 Task: Open Card Partnership Review Meeting in Board Newsletter Writing Tips to Workspace Business Strategy and Planning and add a team member Softage.1@softage.net, a label Blue, a checklist Team Building, an attachment from your computer, a color Blue and finally, add a card description 'Plan and execute company team-building conference with team-building challenges on leadership' and a comment 'We should approach this task with a sense of ownership and personal responsibility for its success.'. Add a start date 'Jan 01, 1900' with a due date 'Jan 08, 1900'
Action: Mouse moved to (73, 262)
Screenshot: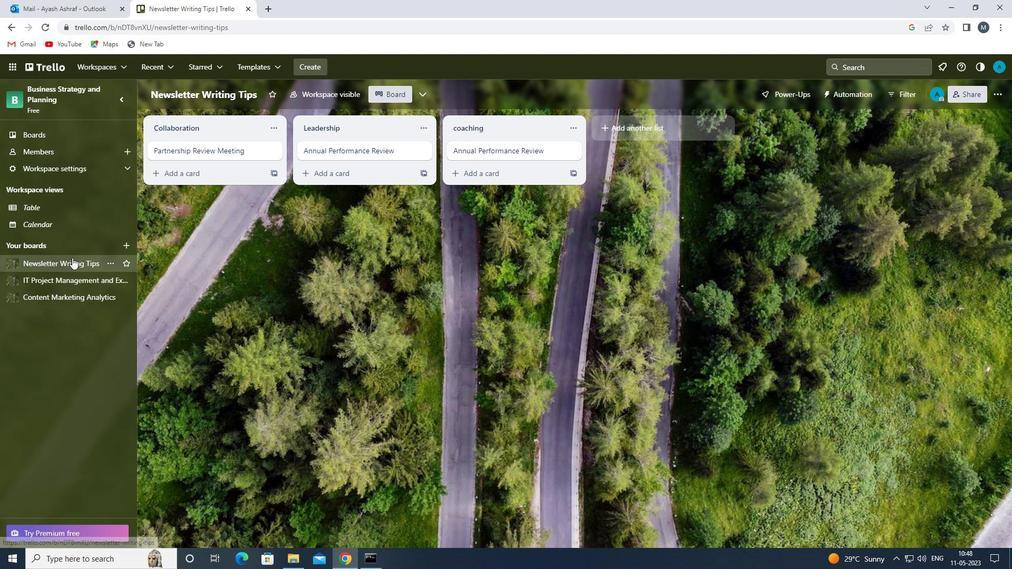 
Action: Mouse pressed left at (73, 262)
Screenshot: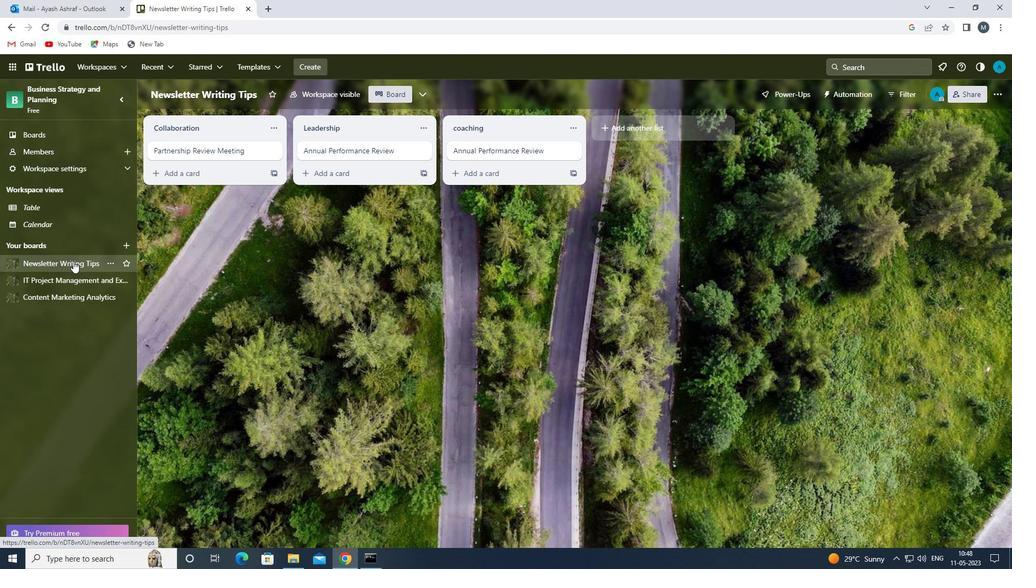 
Action: Mouse moved to (195, 150)
Screenshot: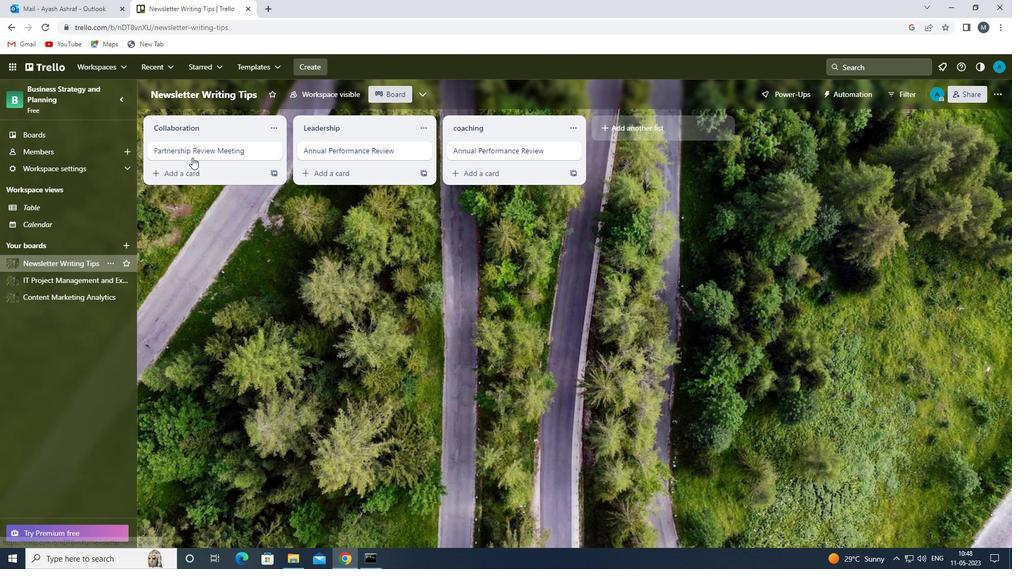 
Action: Mouse pressed left at (195, 150)
Screenshot: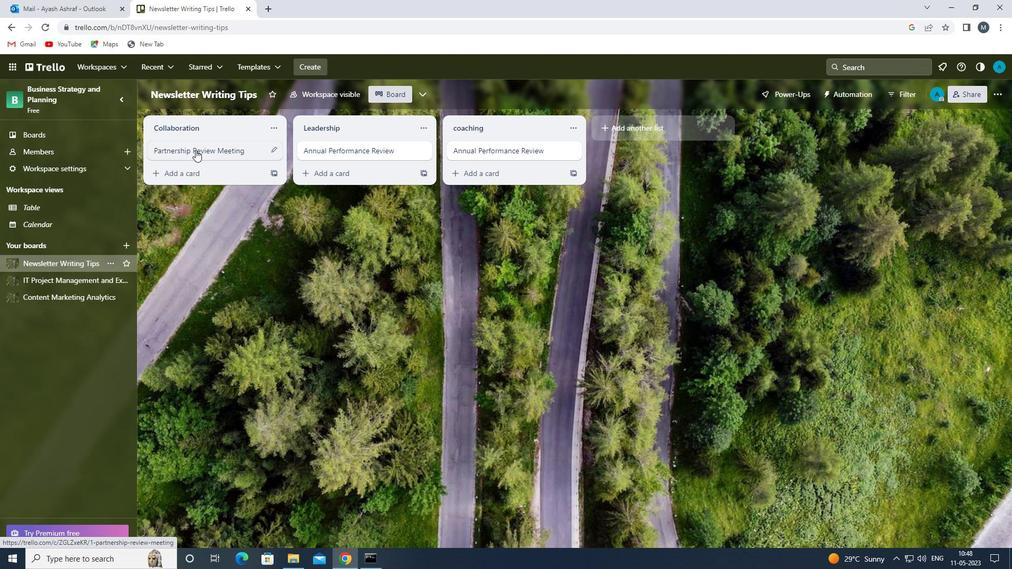 
Action: Mouse moved to (627, 150)
Screenshot: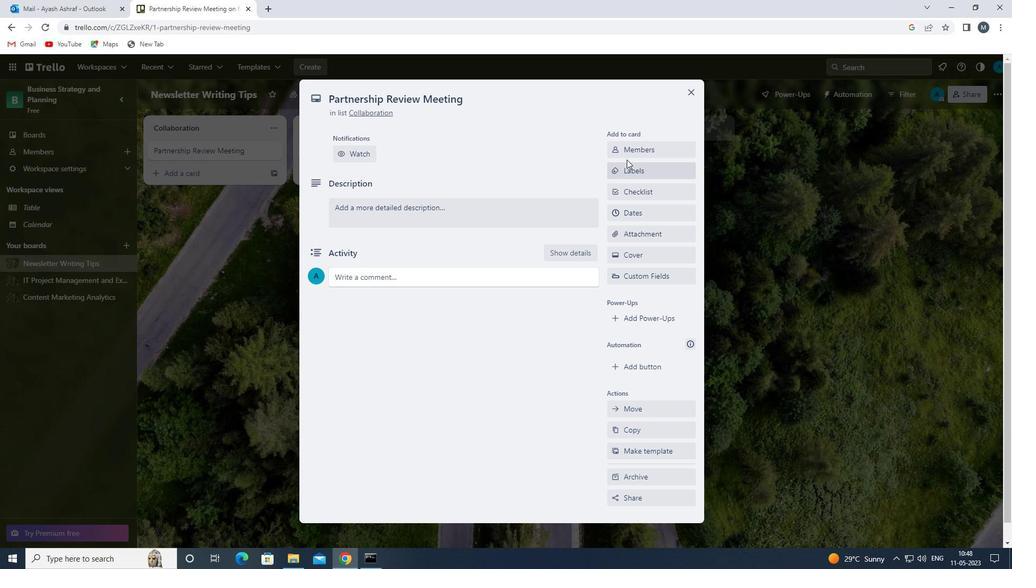 
Action: Mouse pressed left at (627, 150)
Screenshot: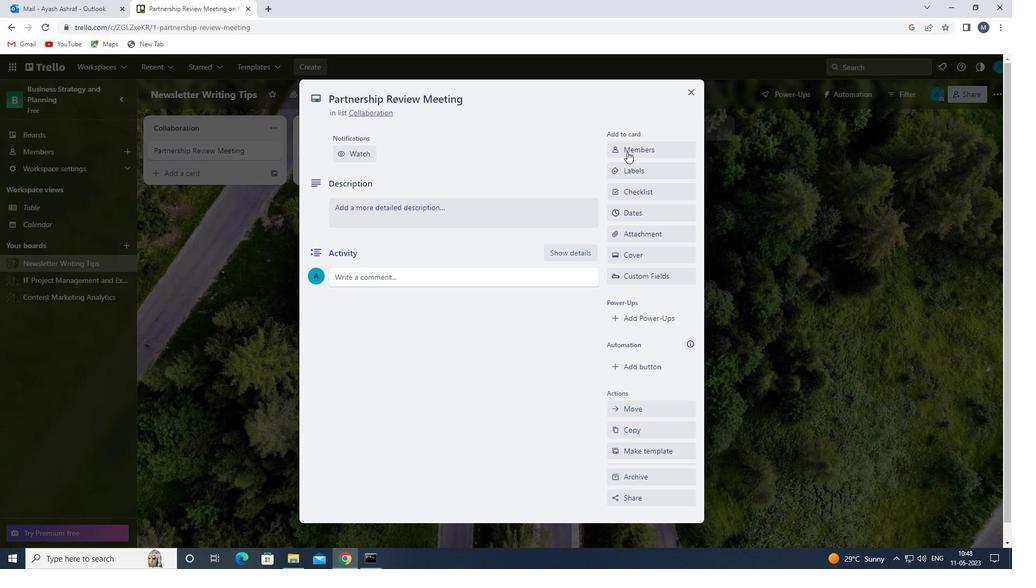 
Action: Mouse moved to (665, 196)
Screenshot: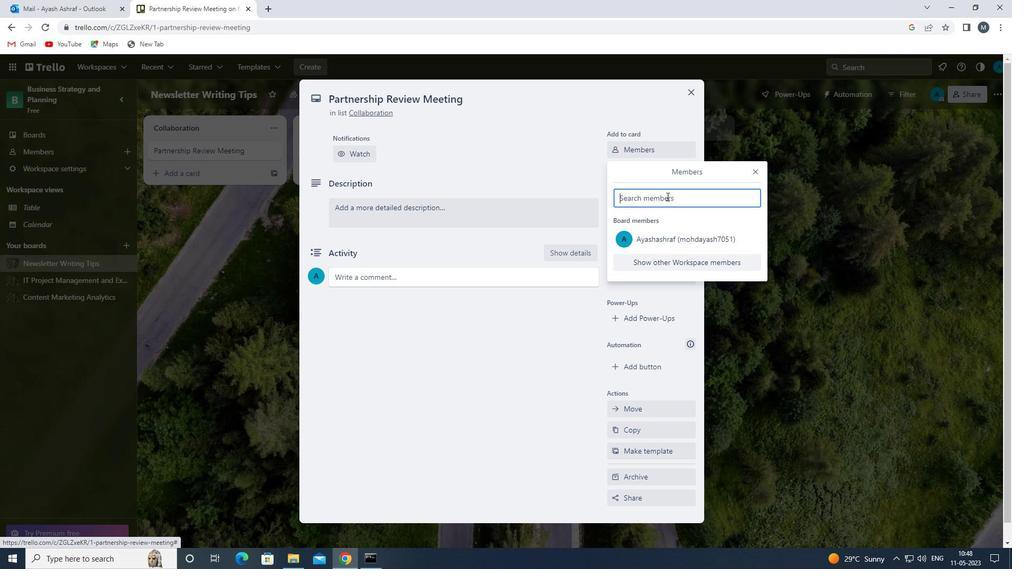 
Action: Mouse pressed left at (665, 196)
Screenshot: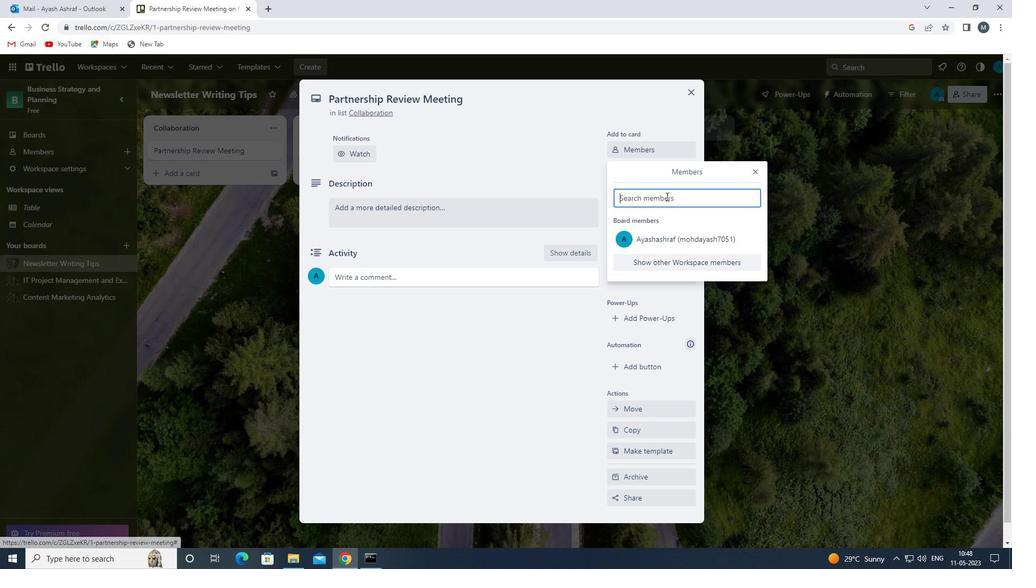 
Action: Key pressed <Key.shift>SOFTAGE.
Screenshot: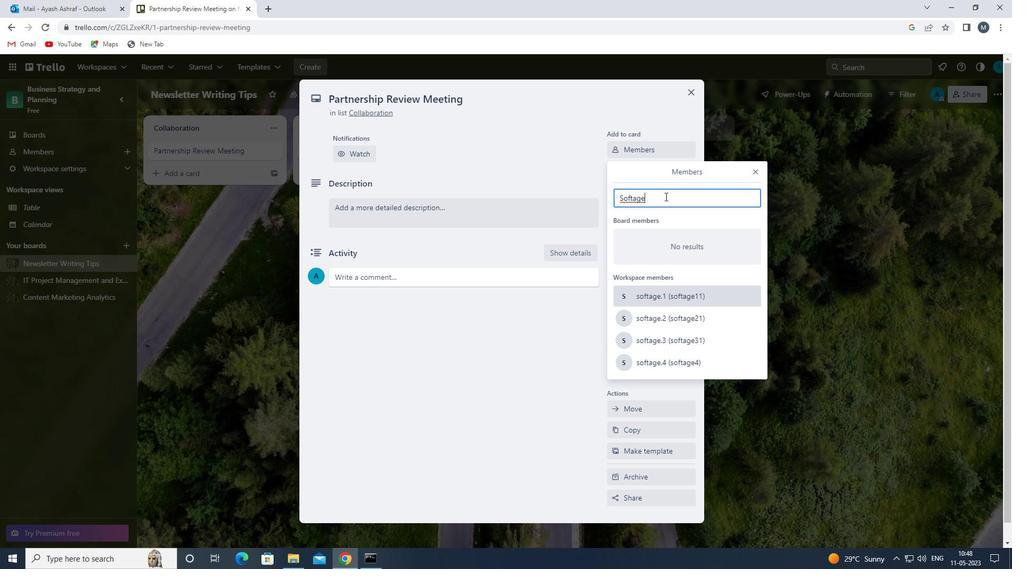 
Action: Mouse moved to (696, 300)
Screenshot: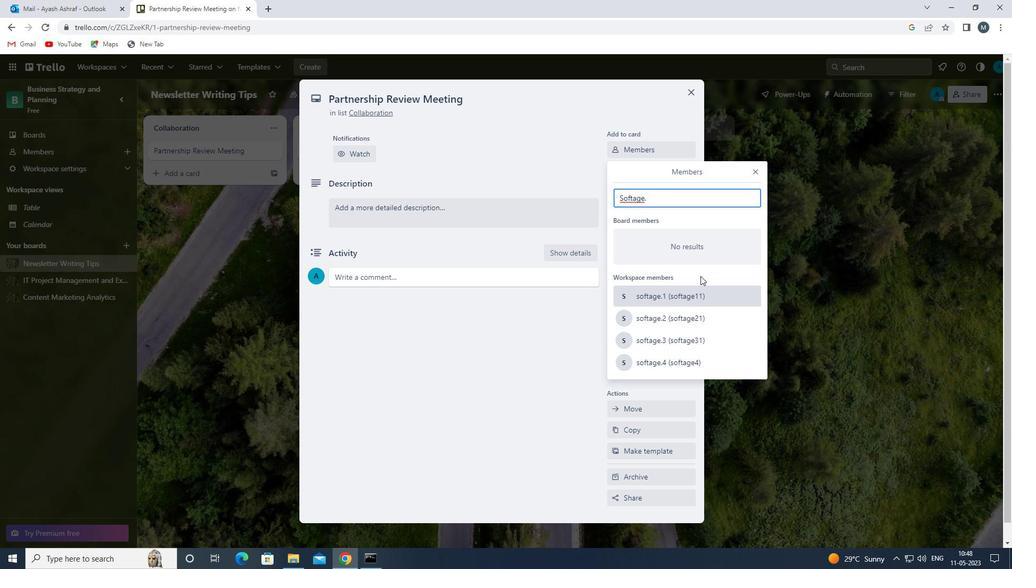 
Action: Mouse pressed left at (696, 300)
Screenshot: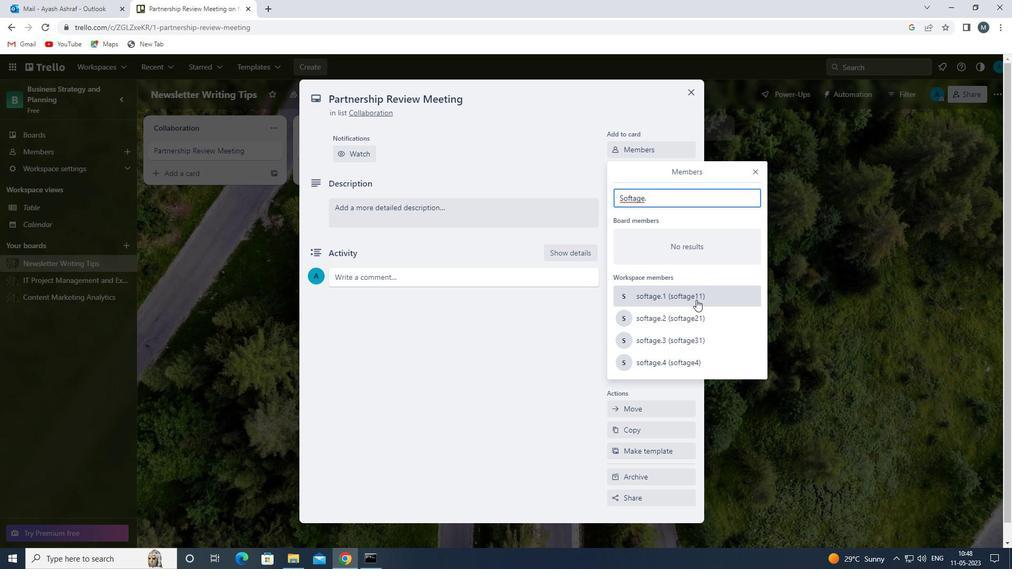 
Action: Mouse moved to (761, 173)
Screenshot: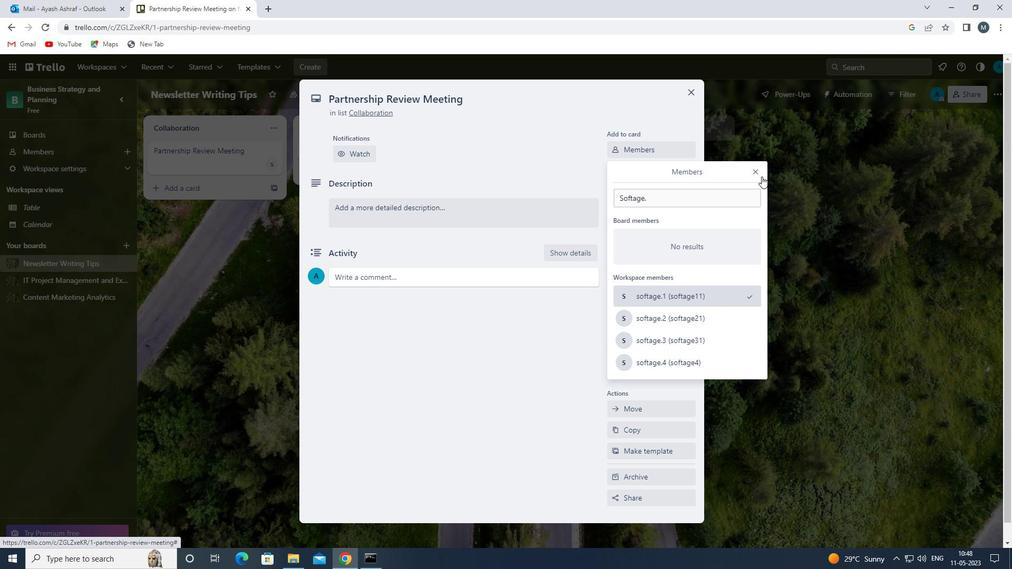 
Action: Mouse pressed left at (761, 173)
Screenshot: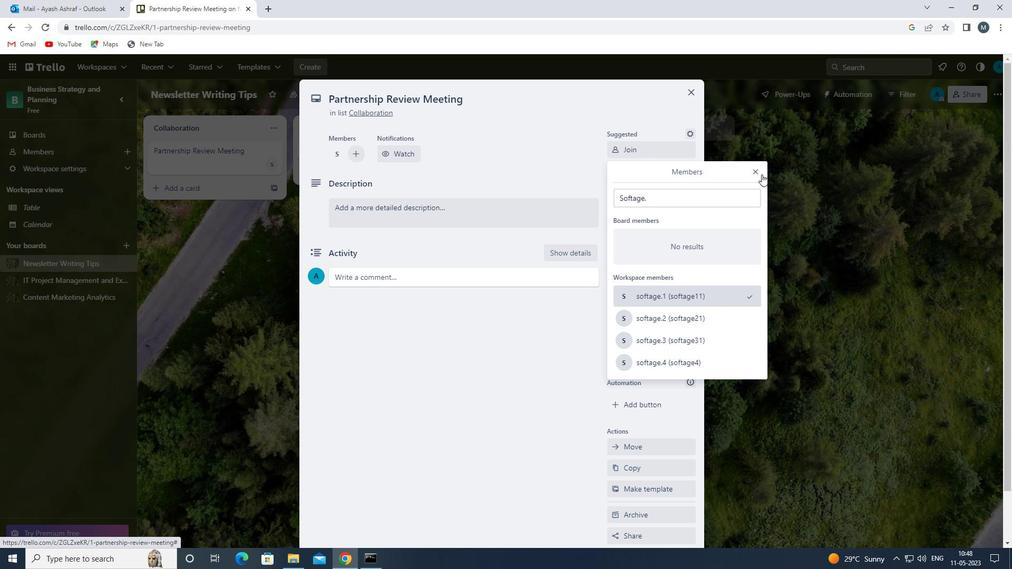 
Action: Mouse moved to (633, 211)
Screenshot: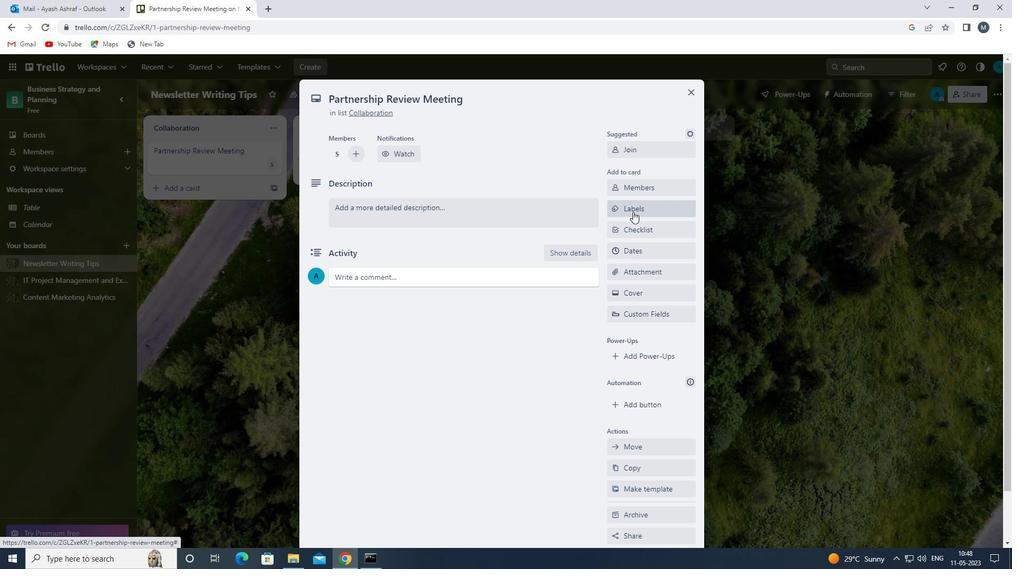 
Action: Mouse pressed left at (633, 211)
Screenshot: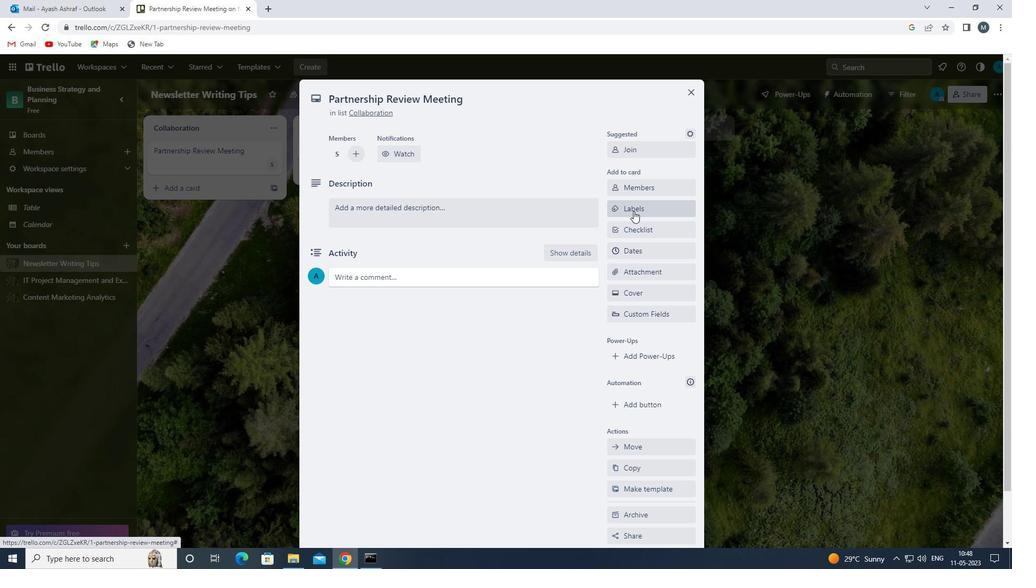
Action: Mouse moved to (620, 390)
Screenshot: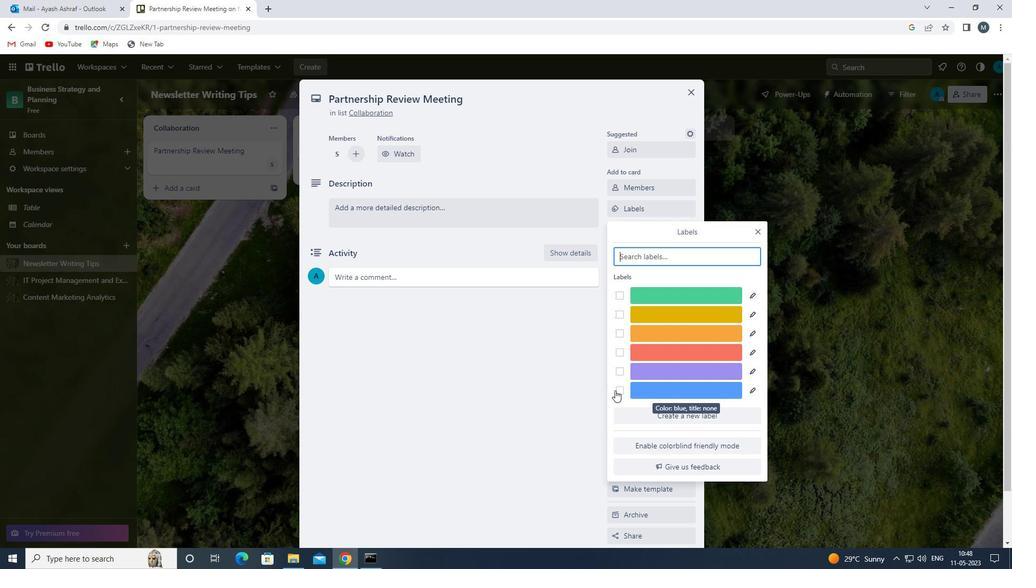 
Action: Mouse pressed left at (620, 390)
Screenshot: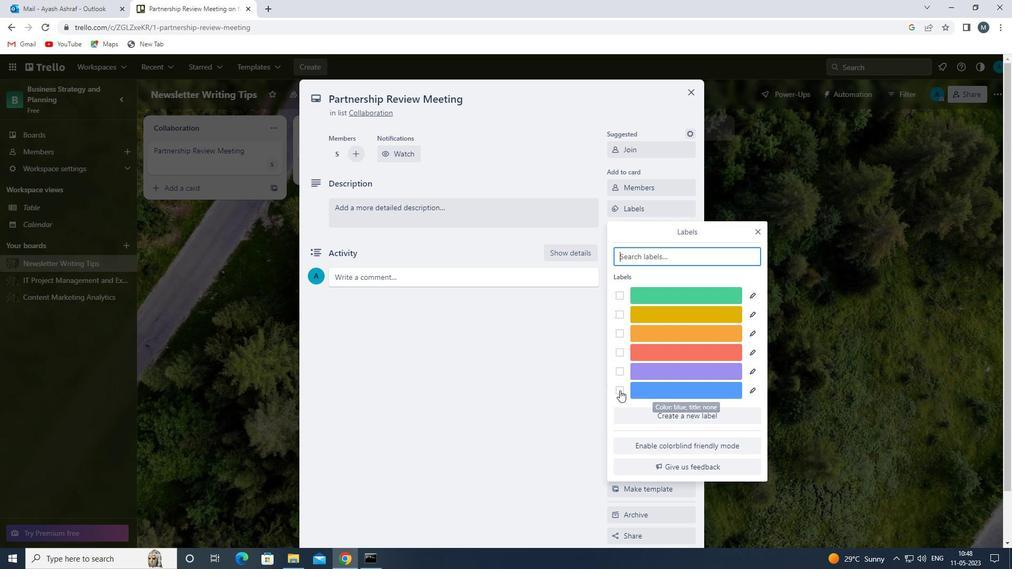 
Action: Mouse moved to (755, 233)
Screenshot: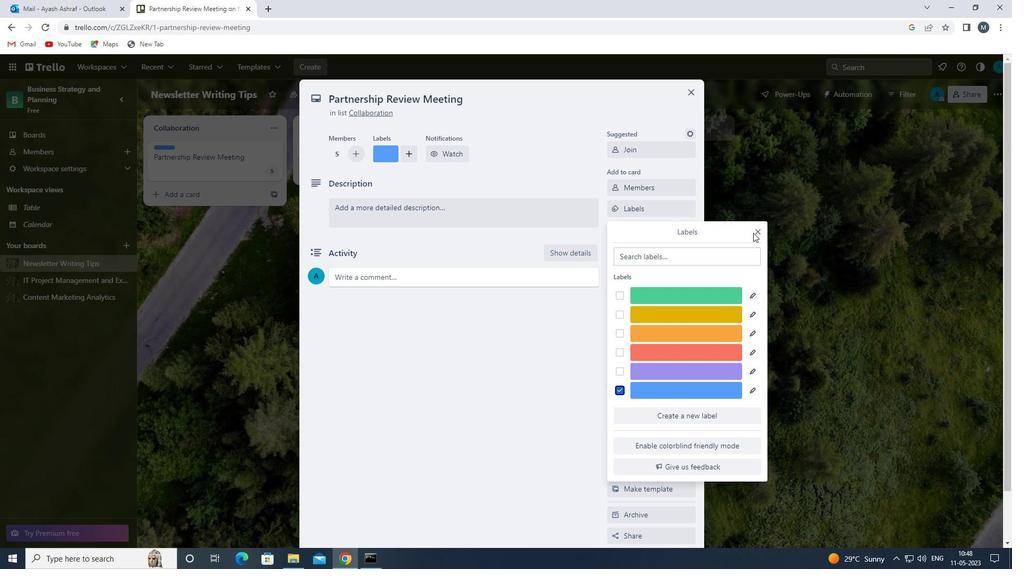 
Action: Mouse pressed left at (755, 233)
Screenshot: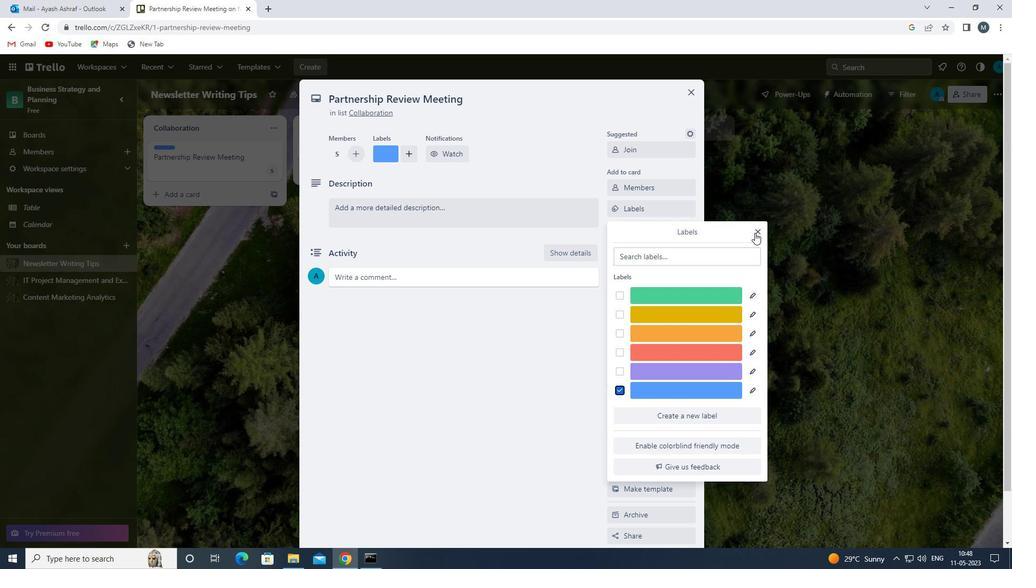 
Action: Mouse moved to (631, 235)
Screenshot: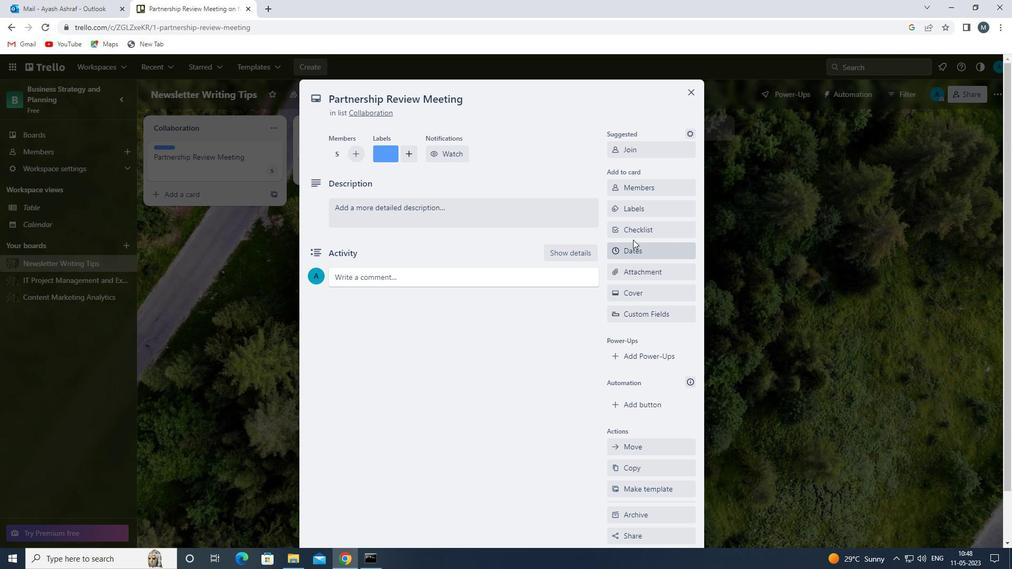 
Action: Mouse pressed left at (631, 235)
Screenshot: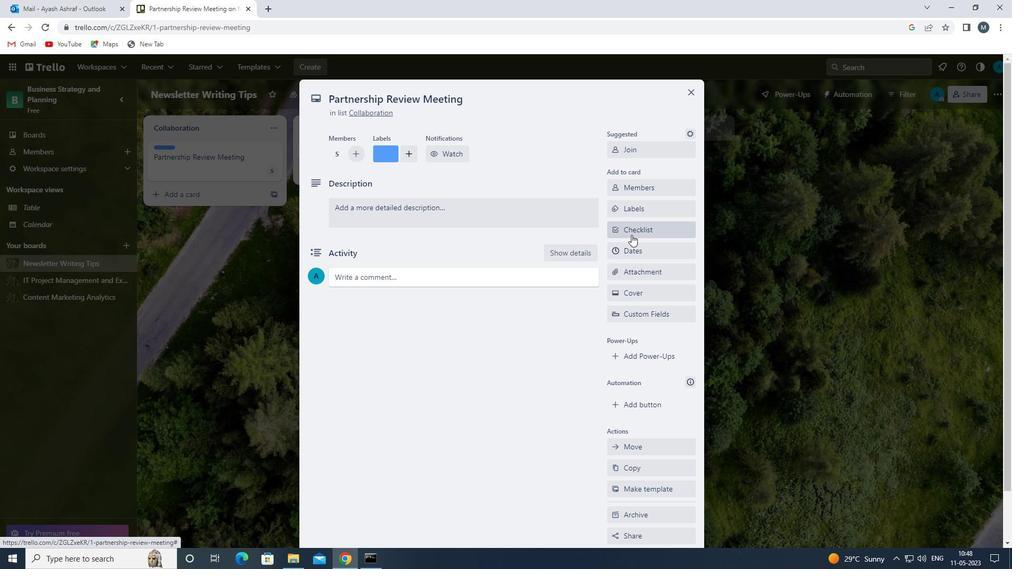 
Action: Mouse moved to (660, 294)
Screenshot: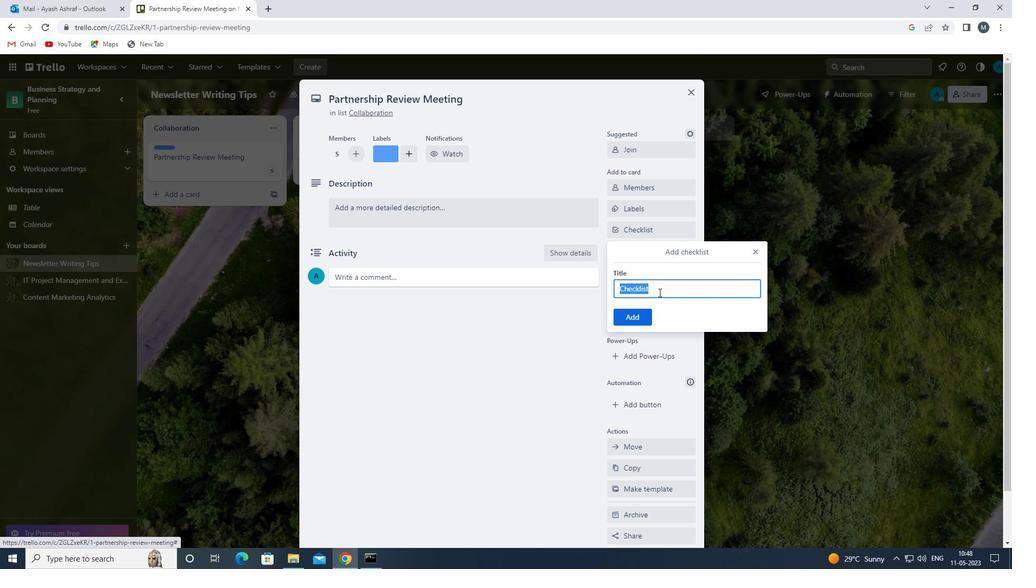 
Action: Key pressed <Key.backspace><Key.shift>TEAM<Key.space><Key.shift>BILDING<Key.backspace><Key.backspace><Key.backspace><Key.backspace><Key.backspace><Key.backspace>UILDING
Screenshot: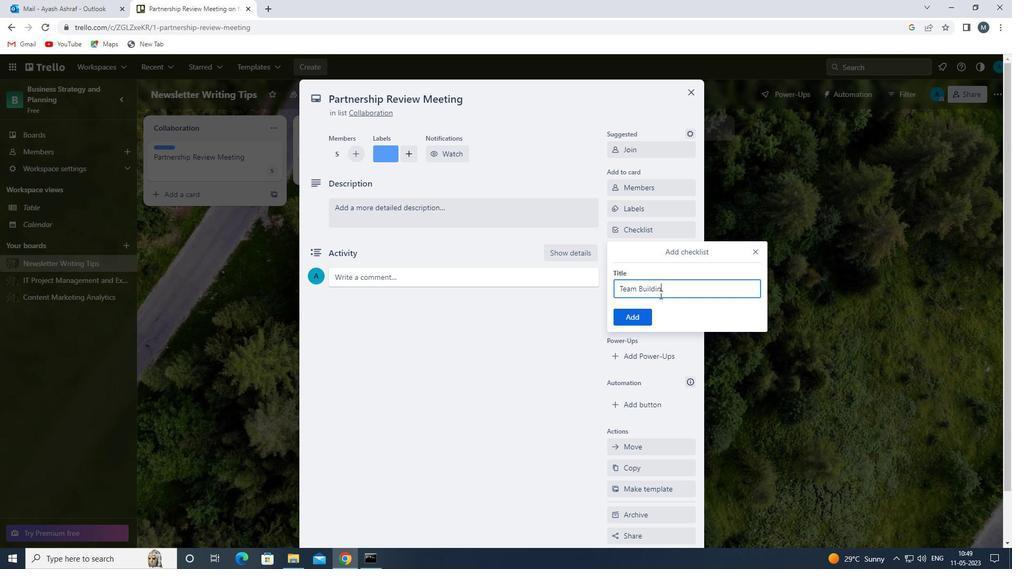 
Action: Mouse moved to (638, 313)
Screenshot: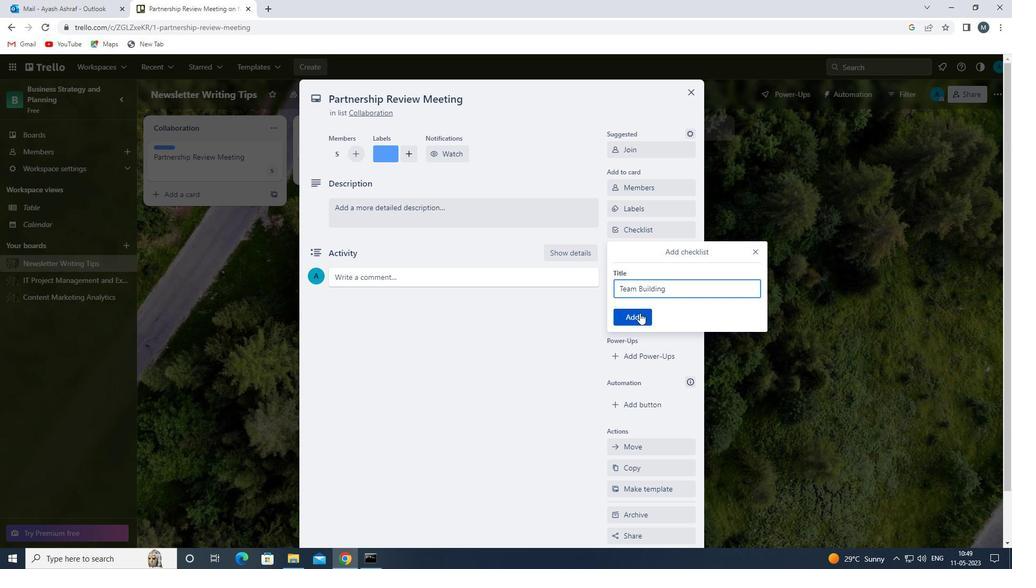 
Action: Mouse pressed left at (638, 313)
Screenshot: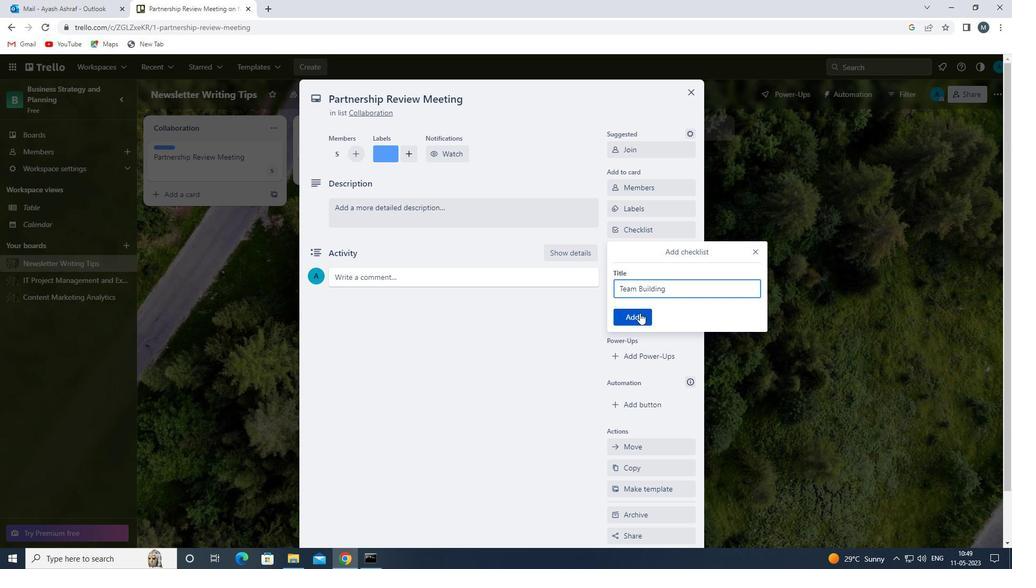 
Action: Mouse moved to (642, 274)
Screenshot: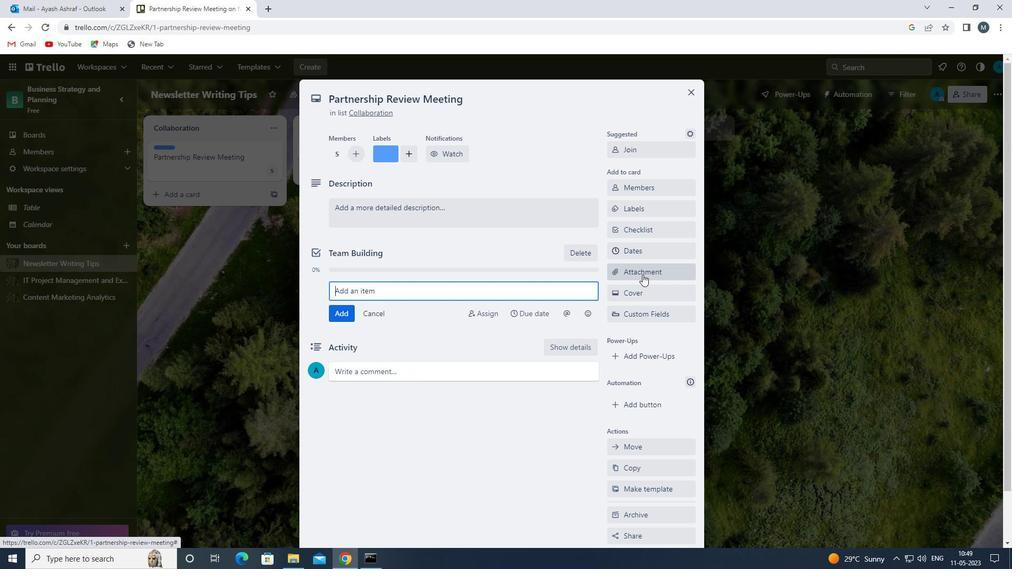 
Action: Mouse pressed left at (642, 274)
Screenshot: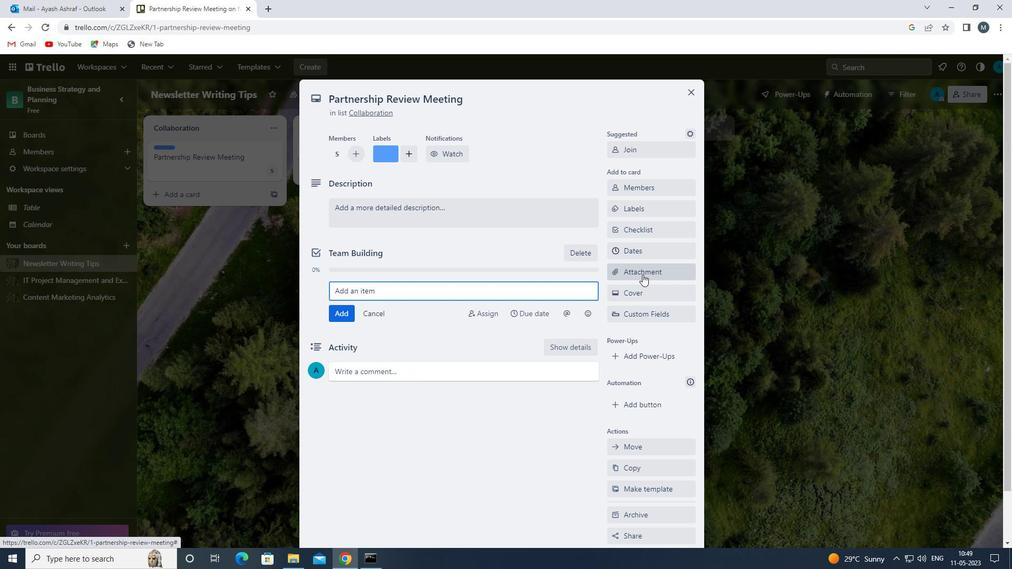 
Action: Mouse moved to (647, 320)
Screenshot: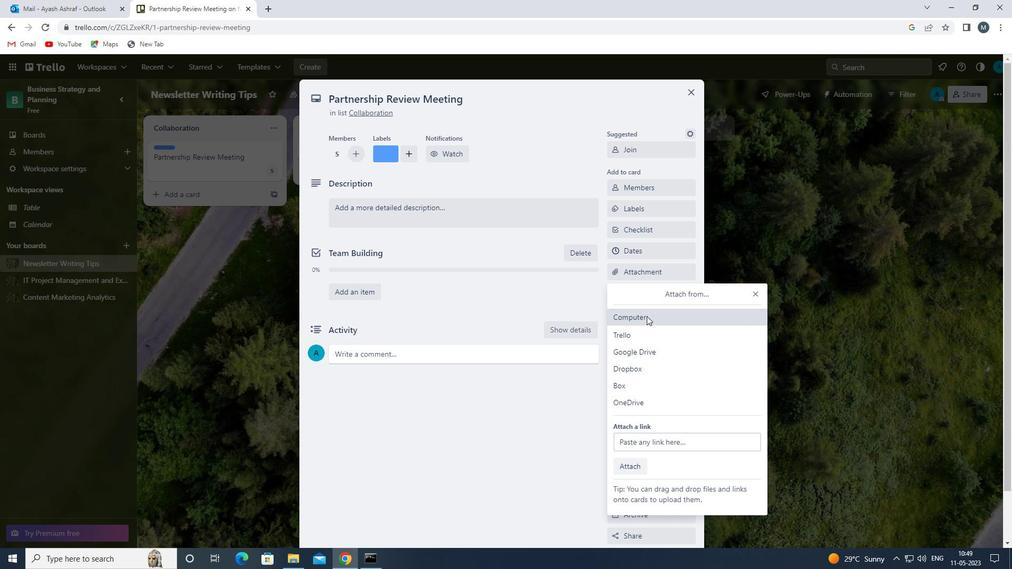 
Action: Mouse pressed left at (647, 320)
Screenshot: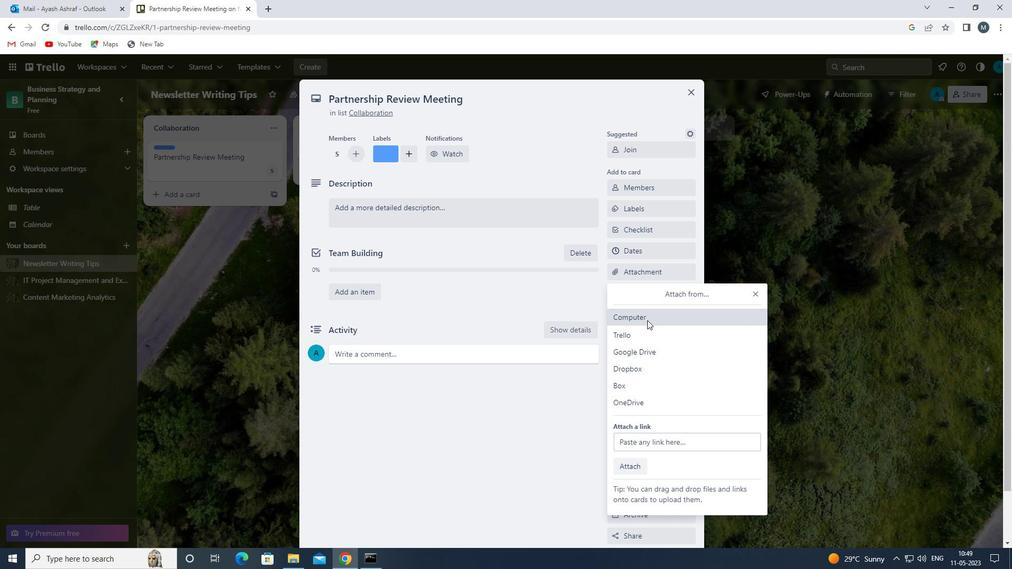 
Action: Mouse moved to (326, 193)
Screenshot: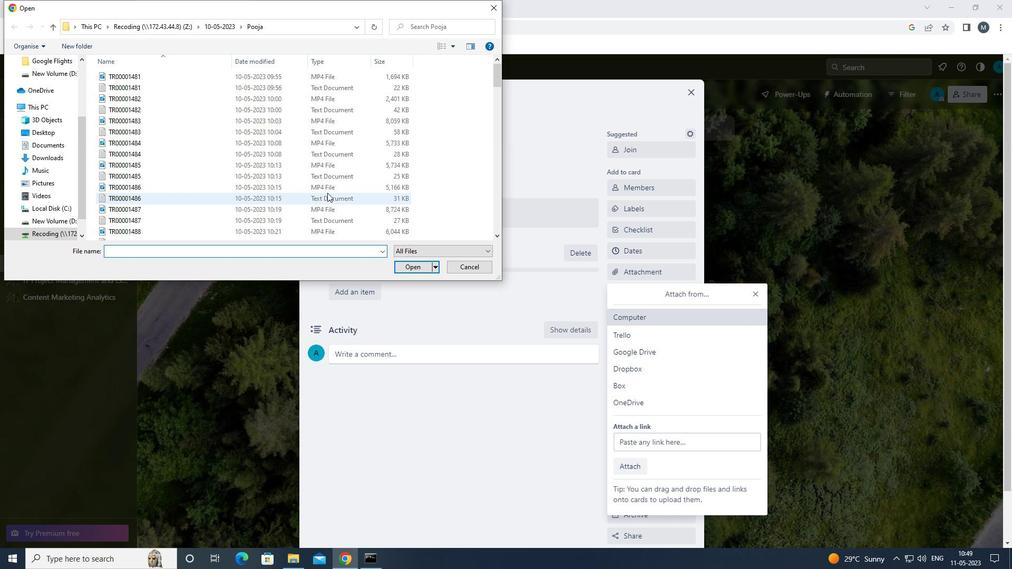 
Action: Mouse pressed left at (326, 193)
Screenshot: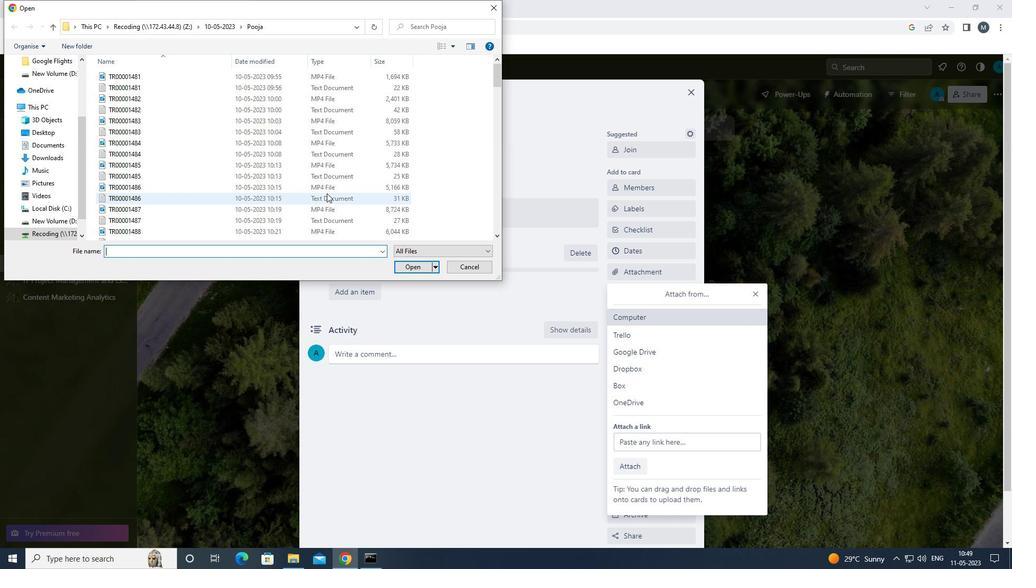 
Action: Mouse moved to (405, 270)
Screenshot: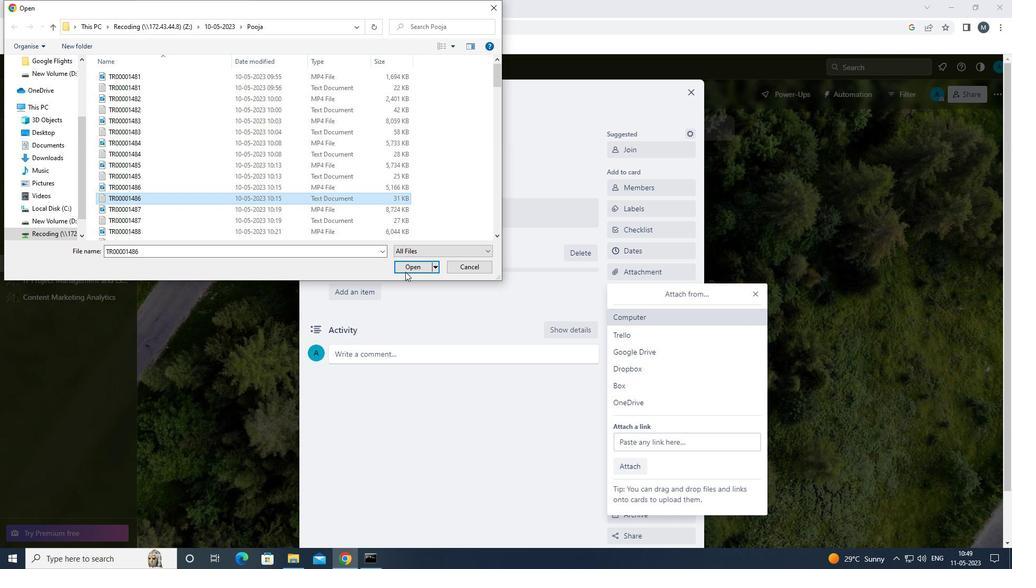 
Action: Mouse pressed left at (405, 270)
Screenshot: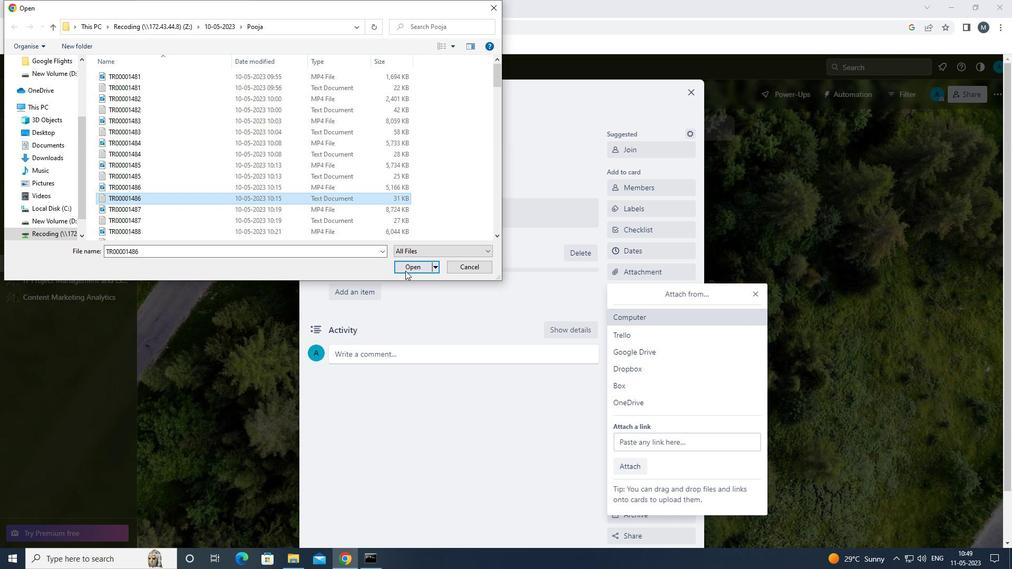 
Action: Mouse moved to (632, 298)
Screenshot: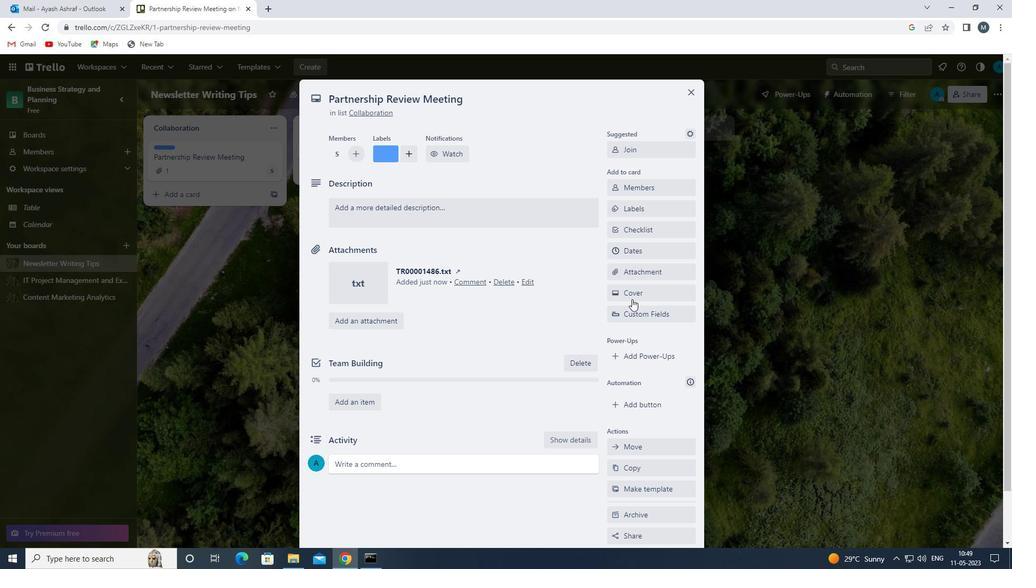 
Action: Mouse pressed left at (632, 298)
Screenshot: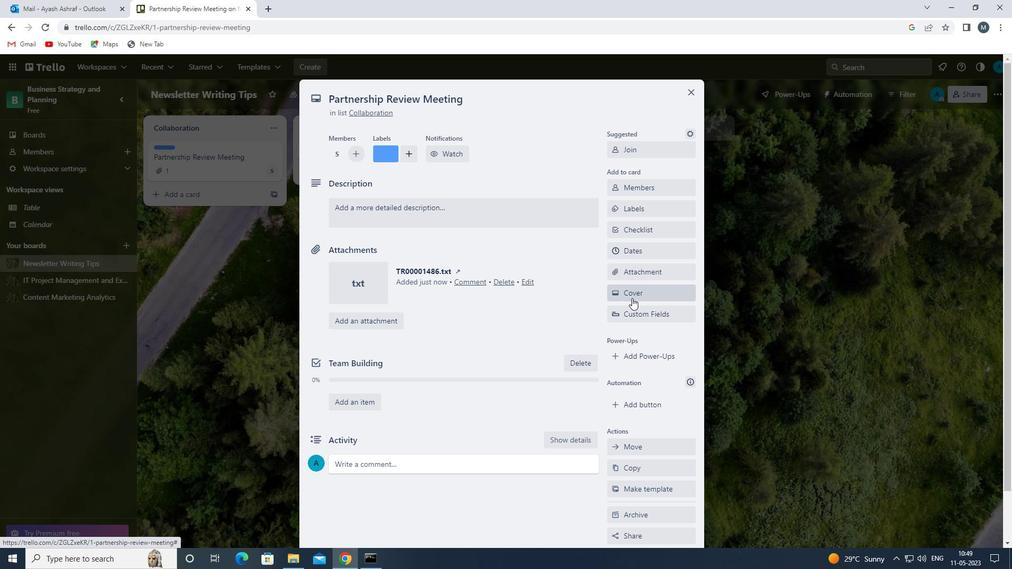 
Action: Mouse moved to (629, 358)
Screenshot: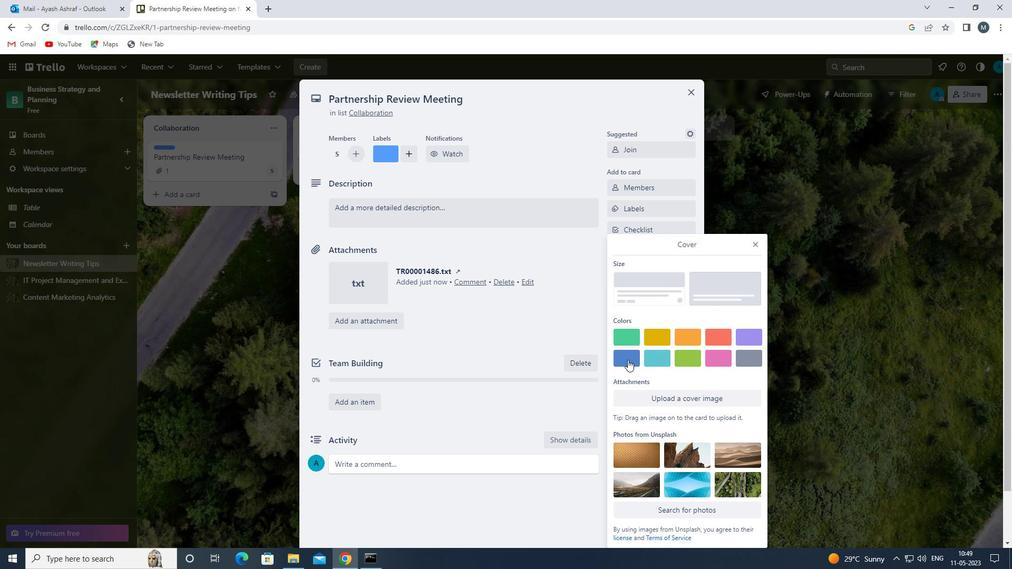 
Action: Mouse pressed left at (629, 358)
Screenshot: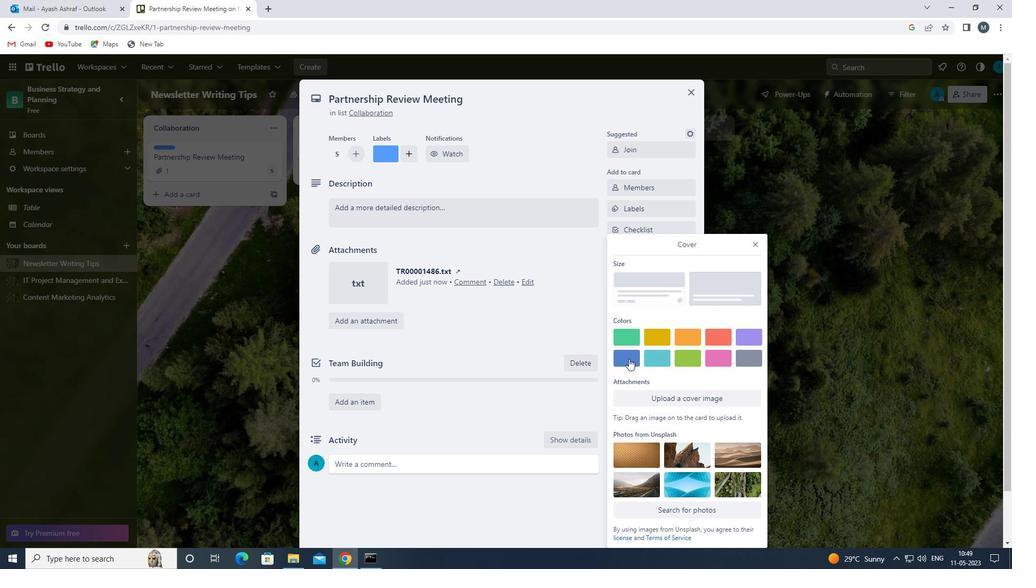 
Action: Mouse moved to (752, 226)
Screenshot: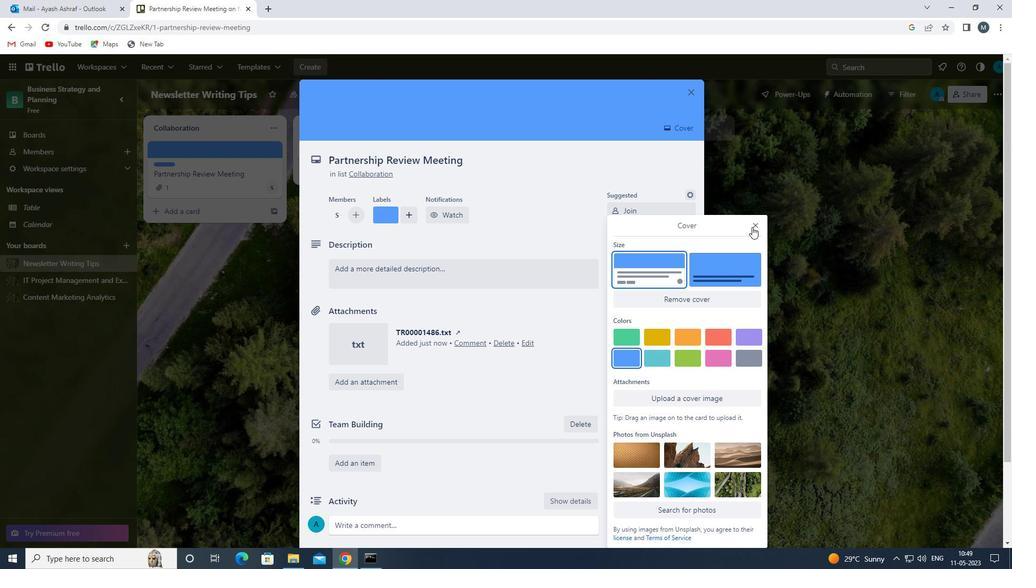 
Action: Mouse pressed left at (752, 226)
Screenshot: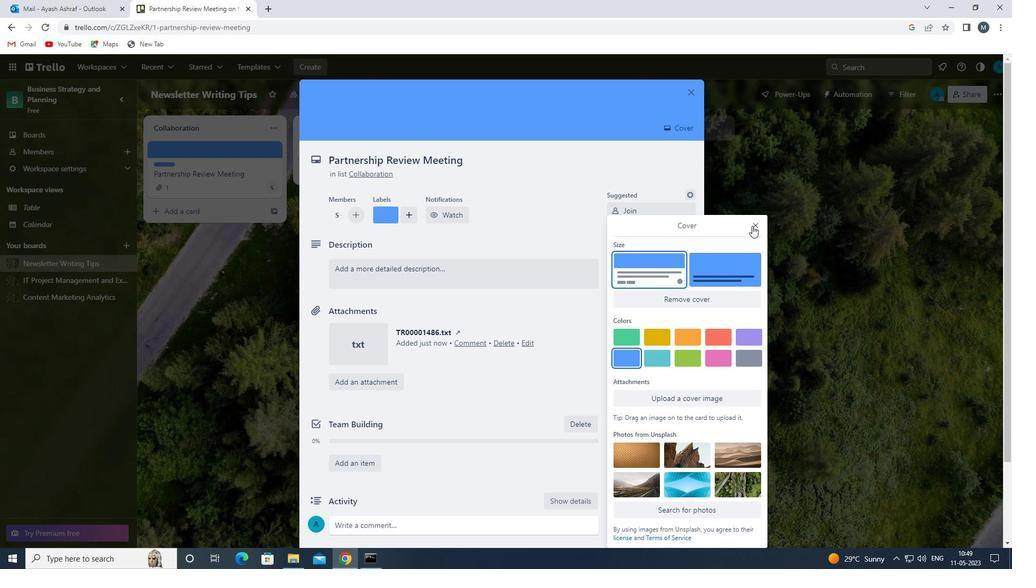 
Action: Mouse moved to (420, 272)
Screenshot: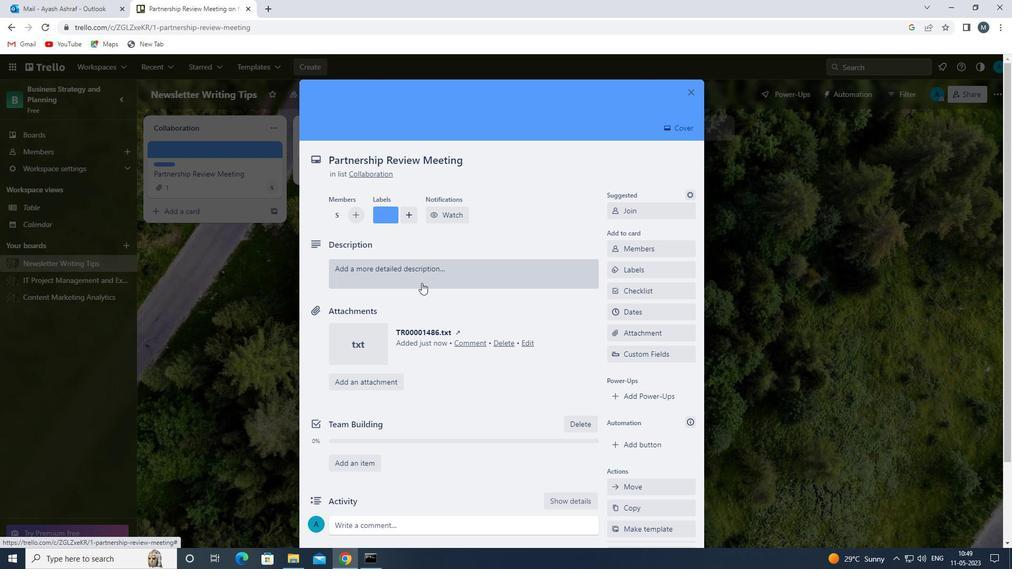 
Action: Mouse pressed left at (420, 272)
Screenshot: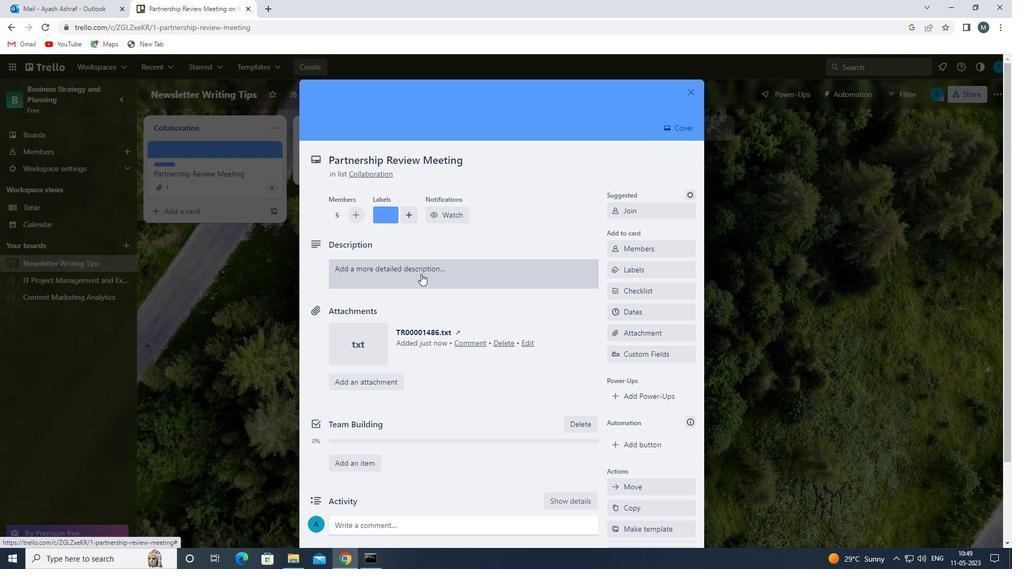 
Action: Mouse moved to (375, 310)
Screenshot: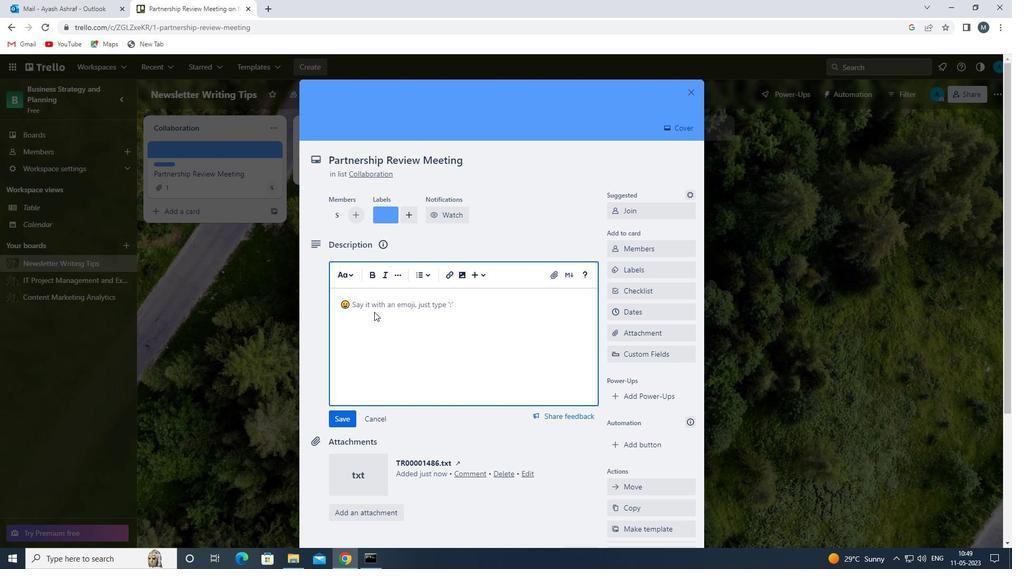 
Action: Mouse pressed left at (375, 310)
Screenshot: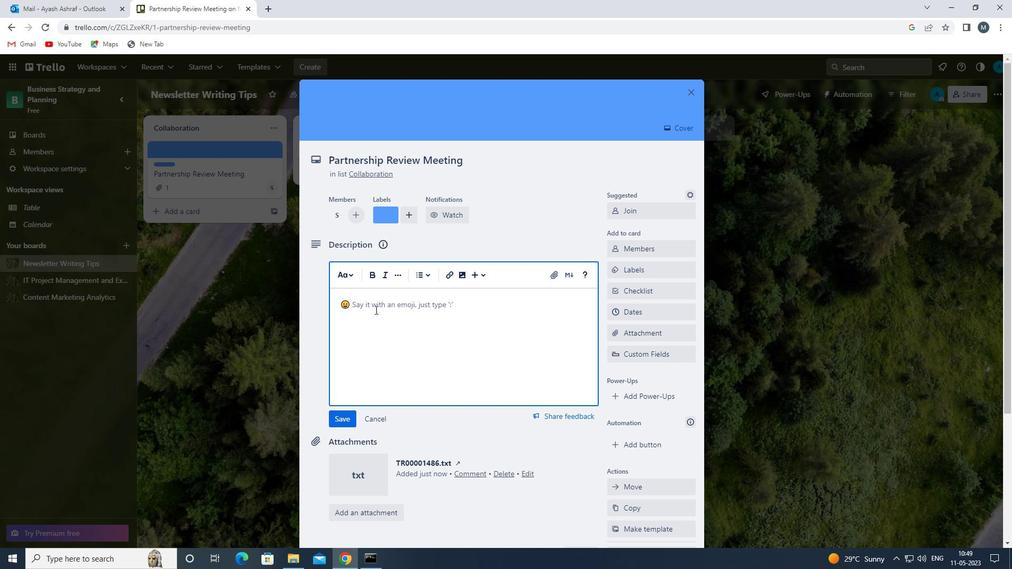 
Action: Key pressed <Key.shift>PLAN<Key.space><Key.shift>A<Key.backspace>AND<Key.space>EXECUTE<Key.space>COMPANY<Key.space>TEAM-BUILDING<Key.space>CONFRENCE<Key.backspace><Key.backspace><Key.backspace><Key.backspace><Key.backspace>ERENCE<Key.space>WITH<Key.space>TEAM<Key.space>BUILDING<Key.space>CHALLENGES<Key.space>P<Key.backspace>ON<Key.space>LEADERSHIP<Key.space>
Screenshot: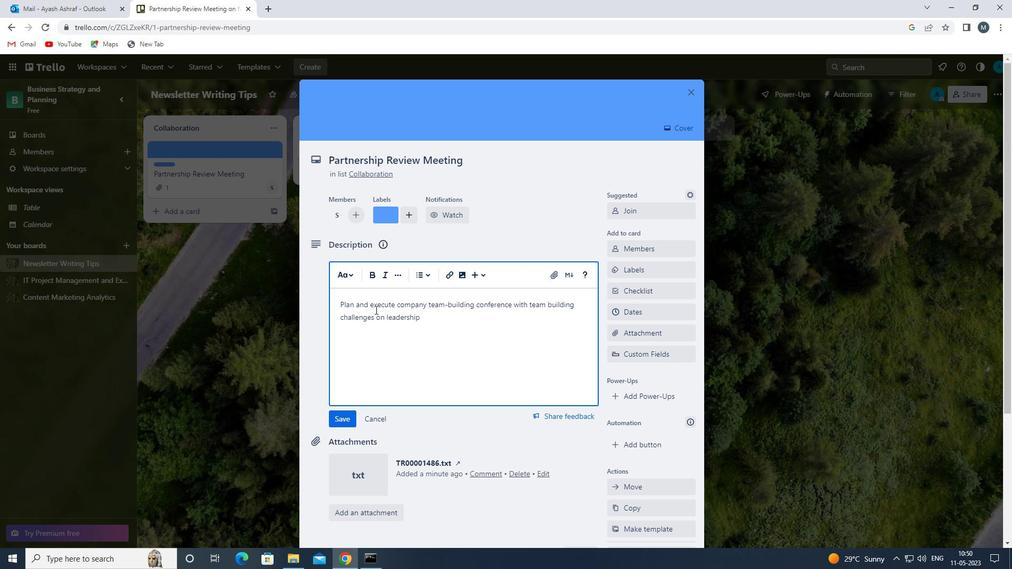 
Action: Mouse moved to (343, 417)
Screenshot: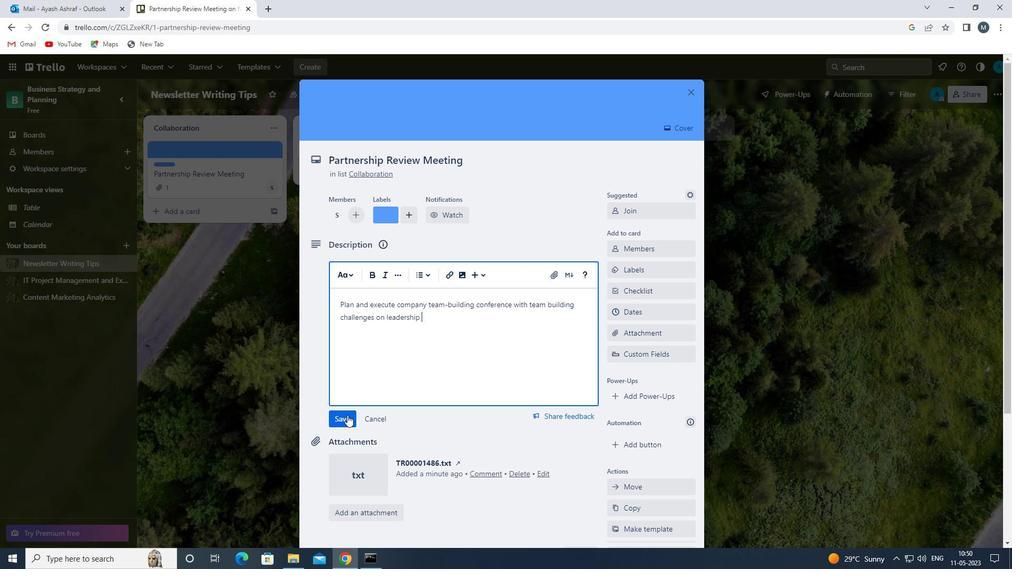 
Action: Mouse pressed left at (343, 417)
Screenshot: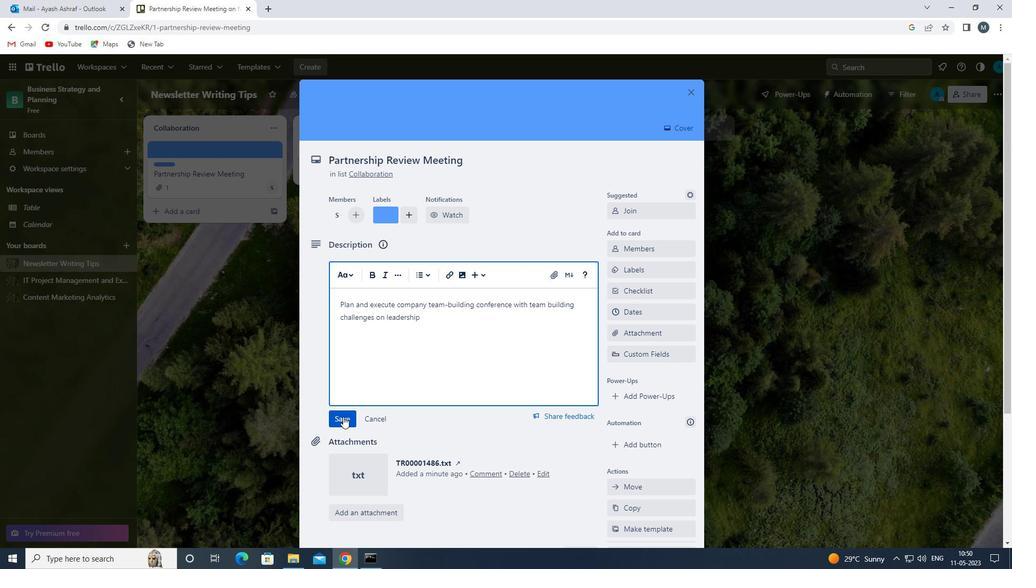 
Action: Mouse moved to (375, 386)
Screenshot: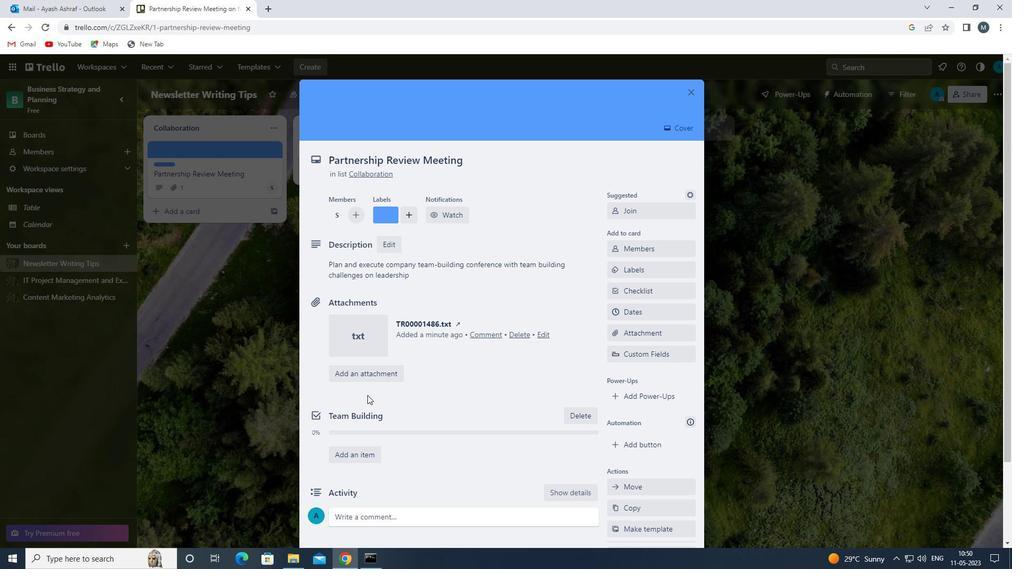 
Action: Mouse scrolled (375, 385) with delta (0, 0)
Screenshot: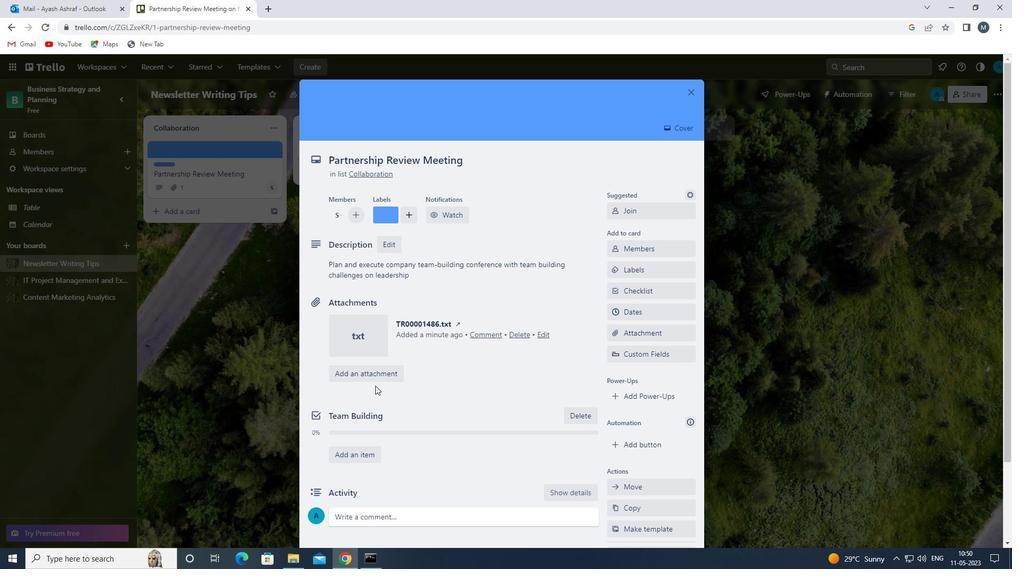 
Action: Mouse moved to (371, 467)
Screenshot: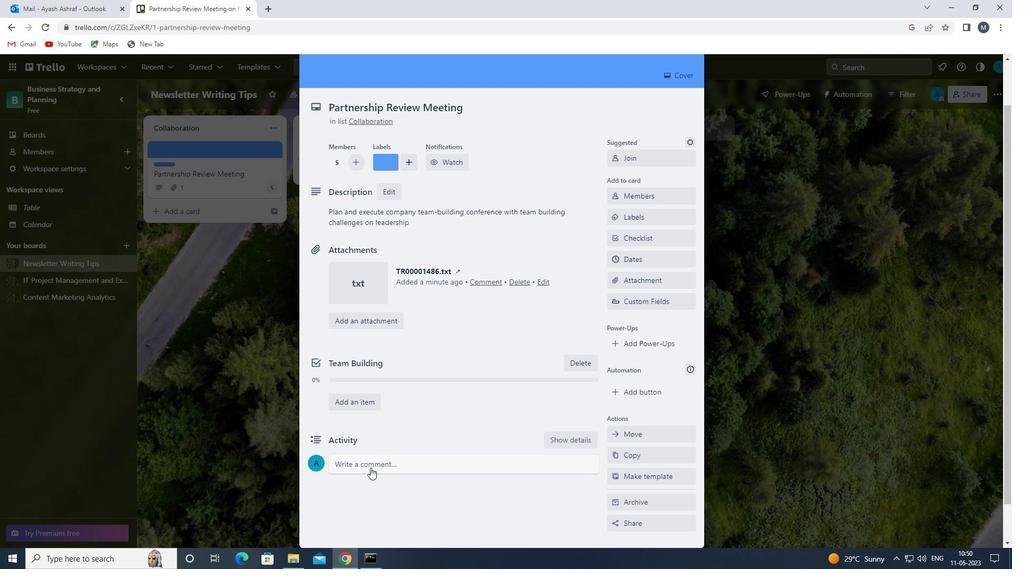 
Action: Mouse pressed left at (371, 467)
Screenshot: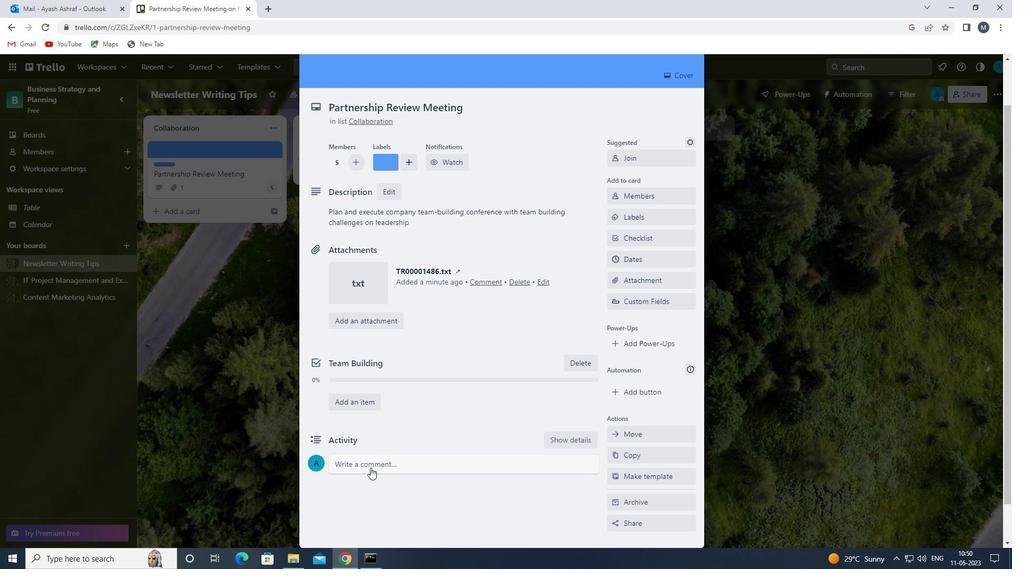 
Action: Mouse moved to (380, 494)
Screenshot: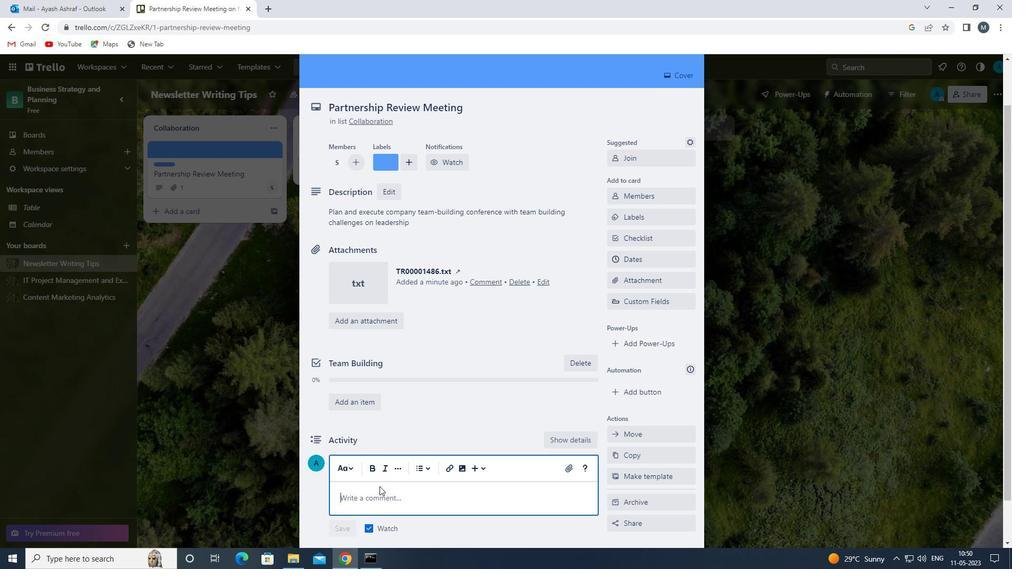 
Action: Mouse pressed left at (380, 494)
Screenshot: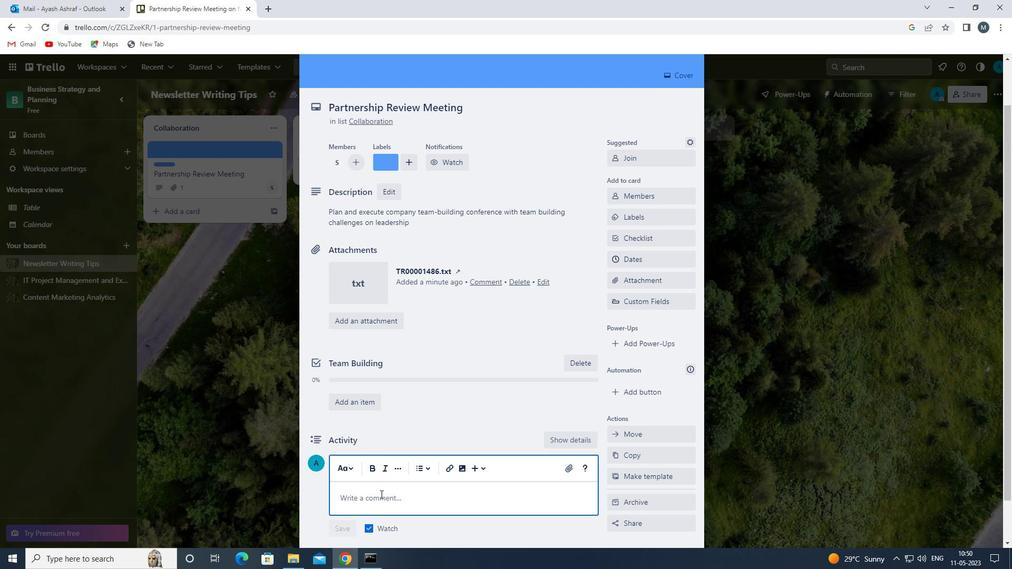 
Action: Mouse moved to (380, 495)
Screenshot: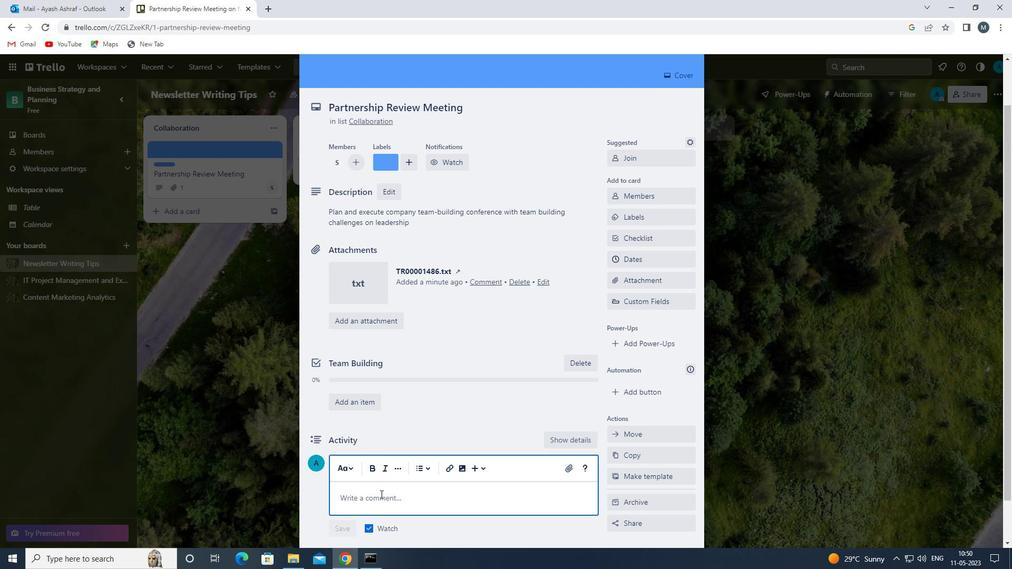 
Action: Key pressed <Key.shift>WE<Key.space>SHOULD<Key.space>APPROACH<Key.space>THIS<Key.space>Y<Key.backspace>TASK<Key.space>WITH<Key.space>A<Key.space>SENSE<Key.space>OF<Key.space>OWNERSHIP<Key.space>AND<Key.space>PERSONAL<Key.space>RESPONSIBILIY<Key.backspace>TYU<Key.backspace><Key.space>FOR<Key.space>ITS<Key.space>SUCE<Key.backspace>CESS.
Screenshot: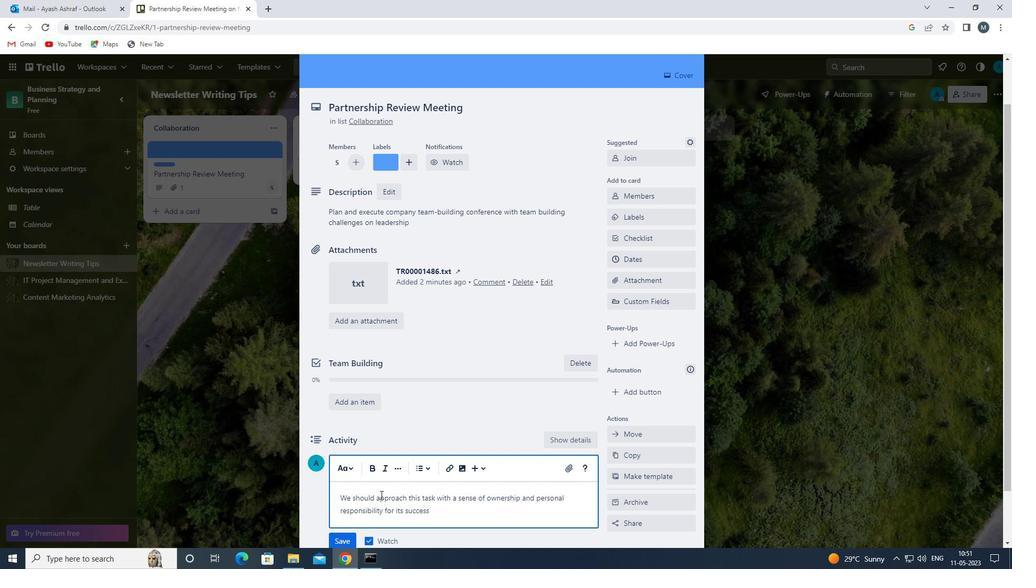 
Action: Mouse moved to (415, 449)
Screenshot: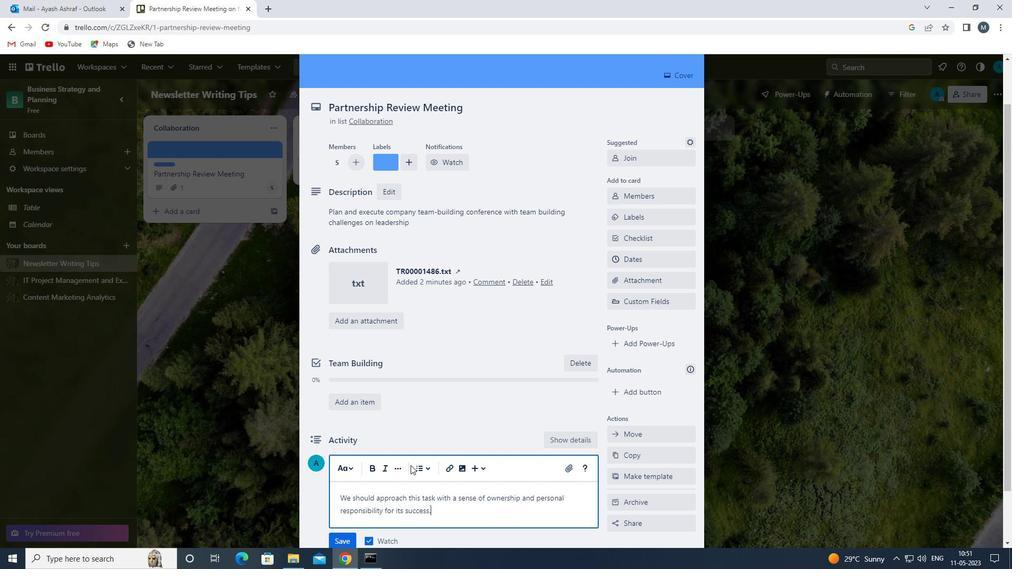 
Action: Mouse scrolled (415, 448) with delta (0, 0)
Screenshot: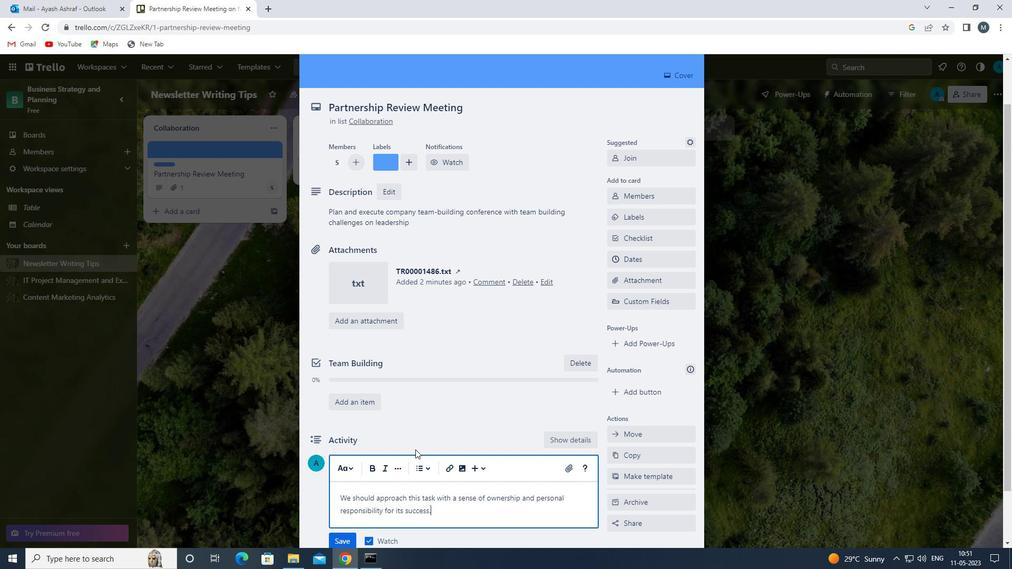 
Action: Mouse scrolled (415, 448) with delta (0, 0)
Screenshot: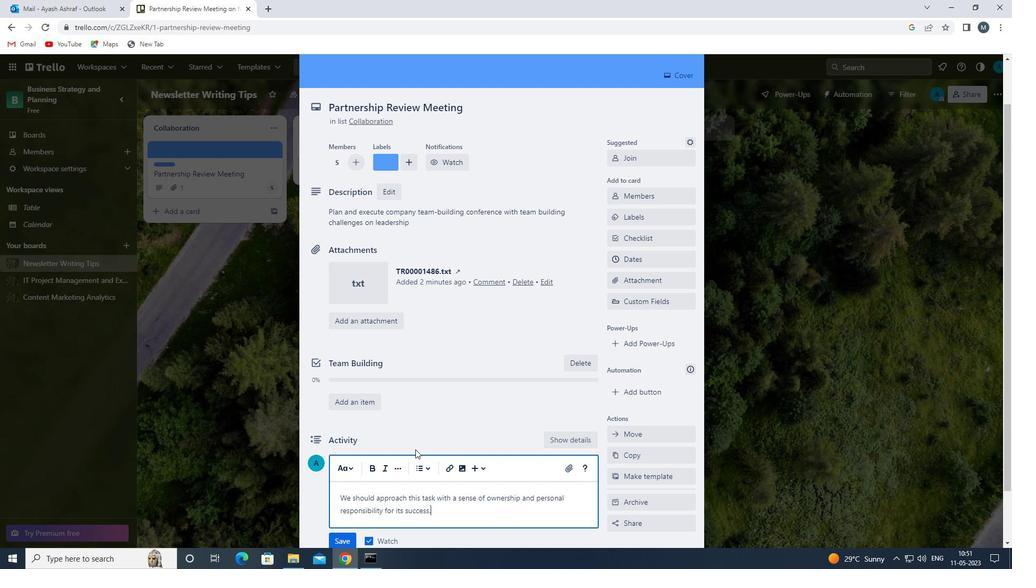 
Action: Mouse moved to (338, 480)
Screenshot: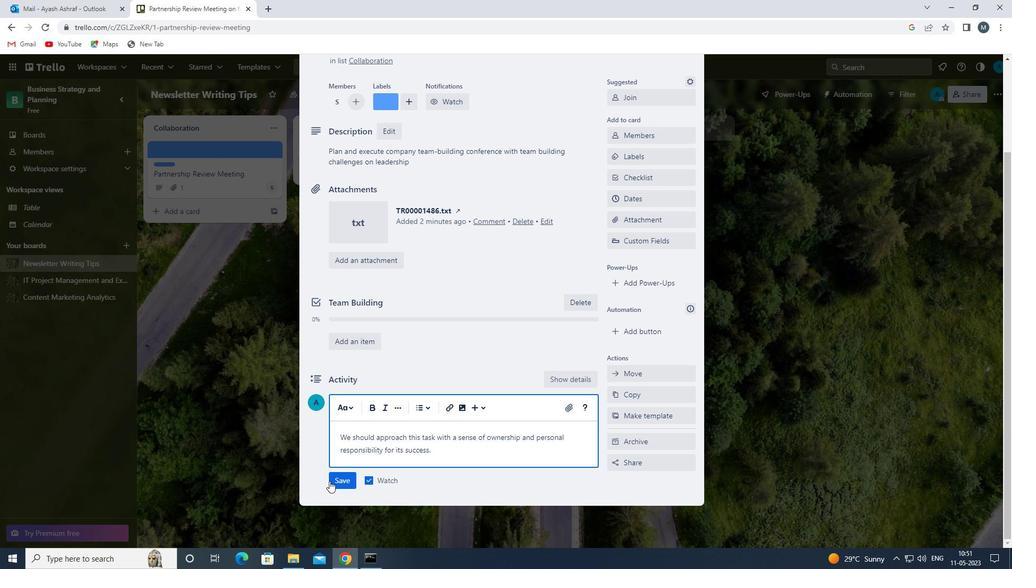 
Action: Mouse pressed left at (338, 480)
Screenshot: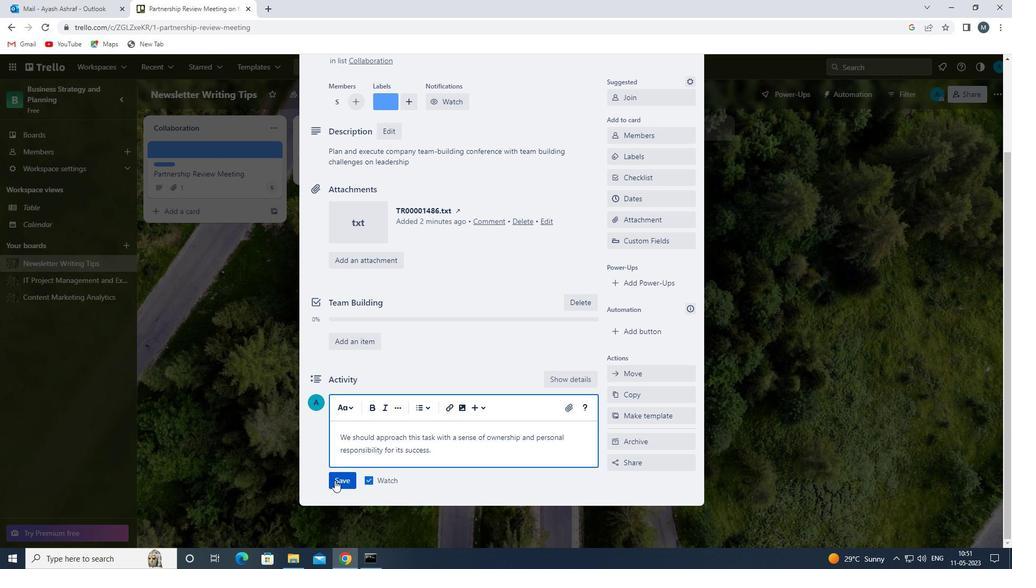
Action: Mouse moved to (635, 205)
Screenshot: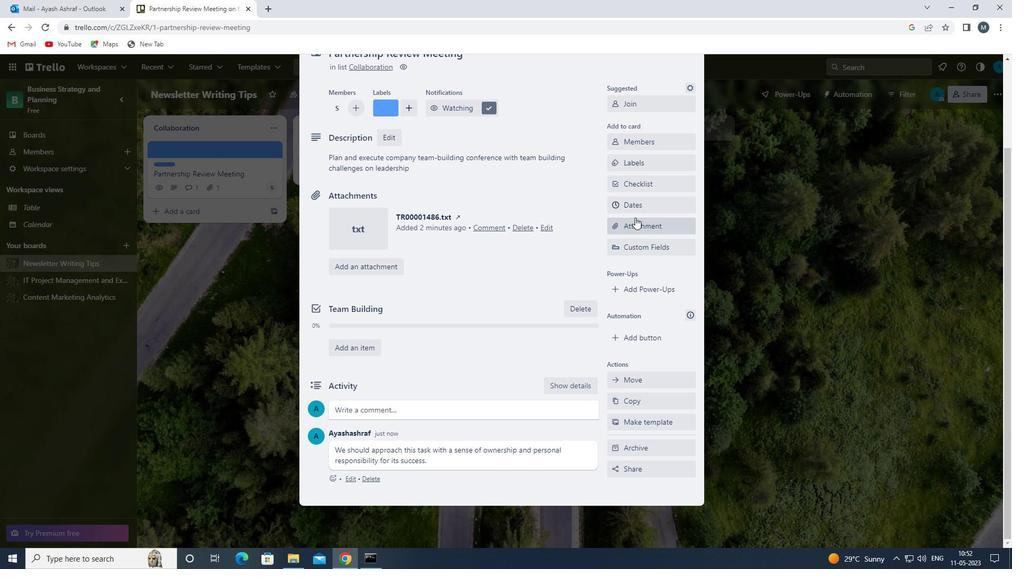 
Action: Mouse pressed left at (635, 205)
Screenshot: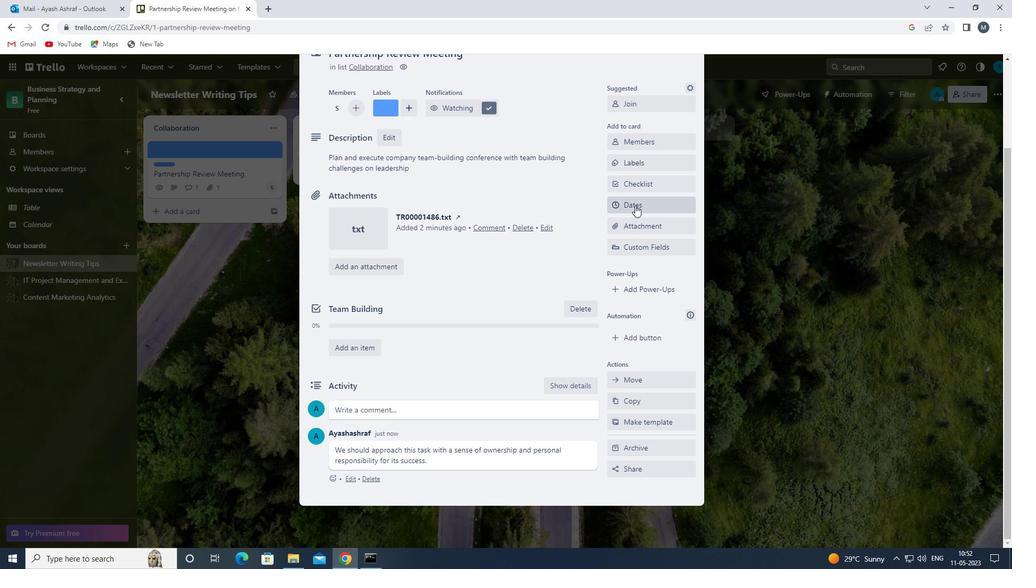 
Action: Mouse moved to (615, 281)
Screenshot: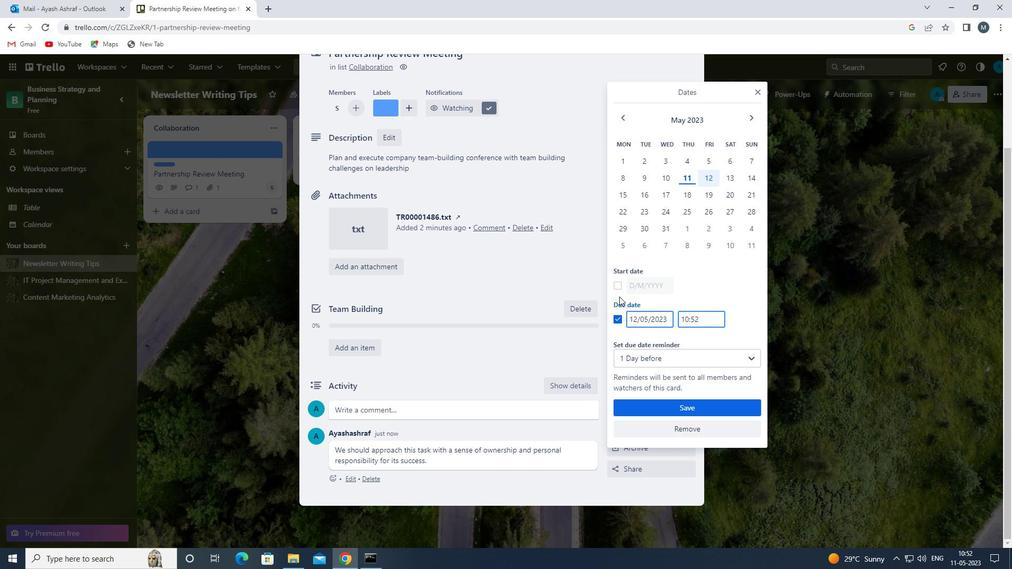 
Action: Mouse pressed left at (615, 281)
Screenshot: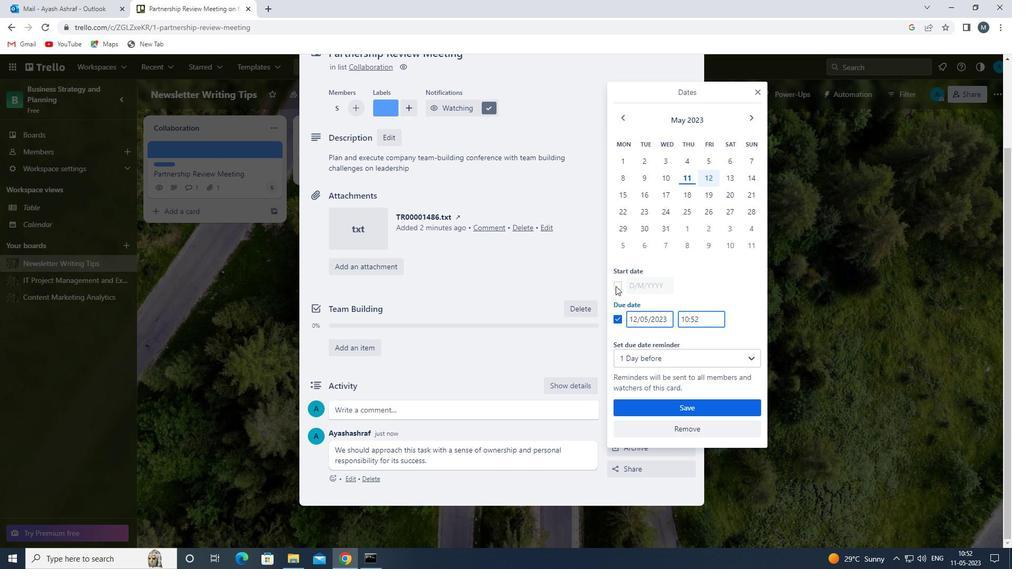 
Action: Mouse moved to (637, 284)
Screenshot: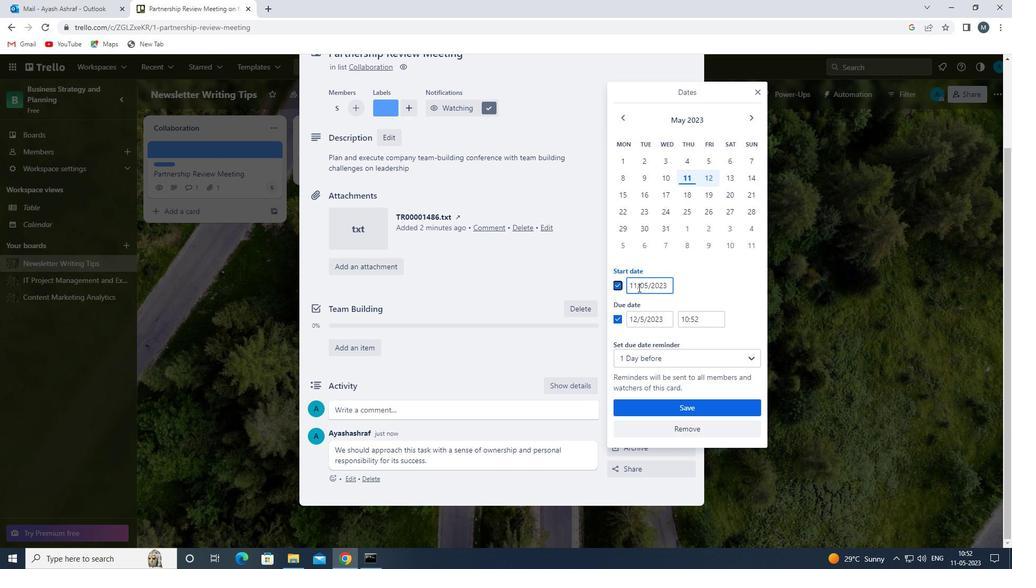 
Action: Mouse pressed left at (637, 284)
Screenshot: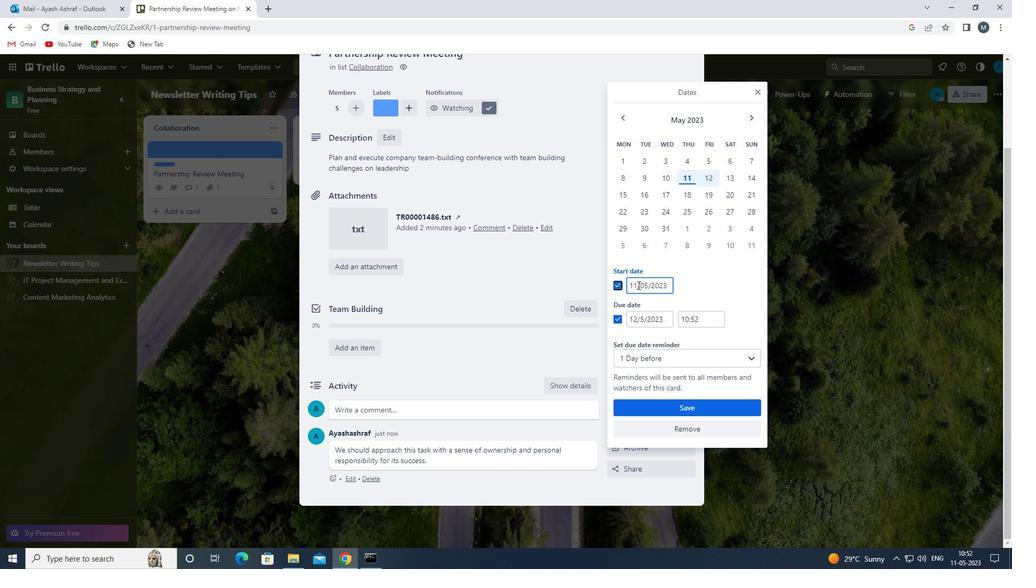 
Action: Mouse moved to (641, 286)
Screenshot: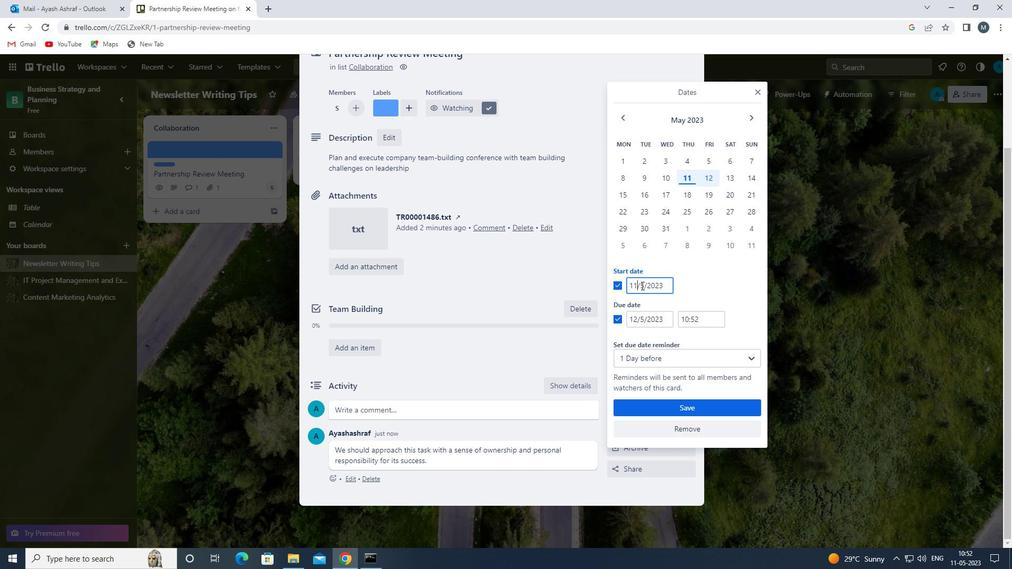 
Action: Key pressed <Key.backspace><Key.backspace><<96>><<97>>
Screenshot: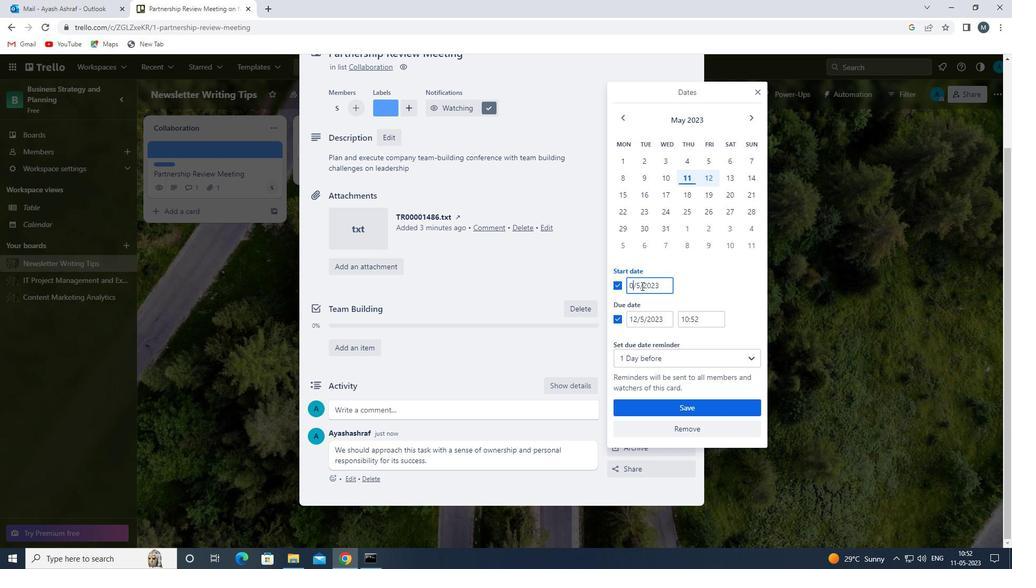 
Action: Mouse moved to (643, 285)
Screenshot: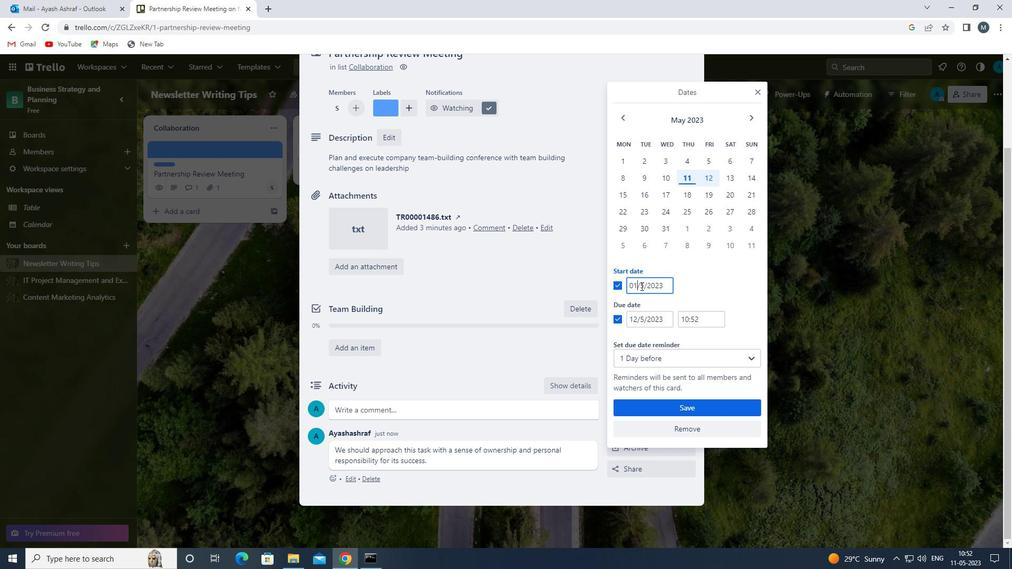 
Action: Mouse pressed left at (643, 285)
Screenshot: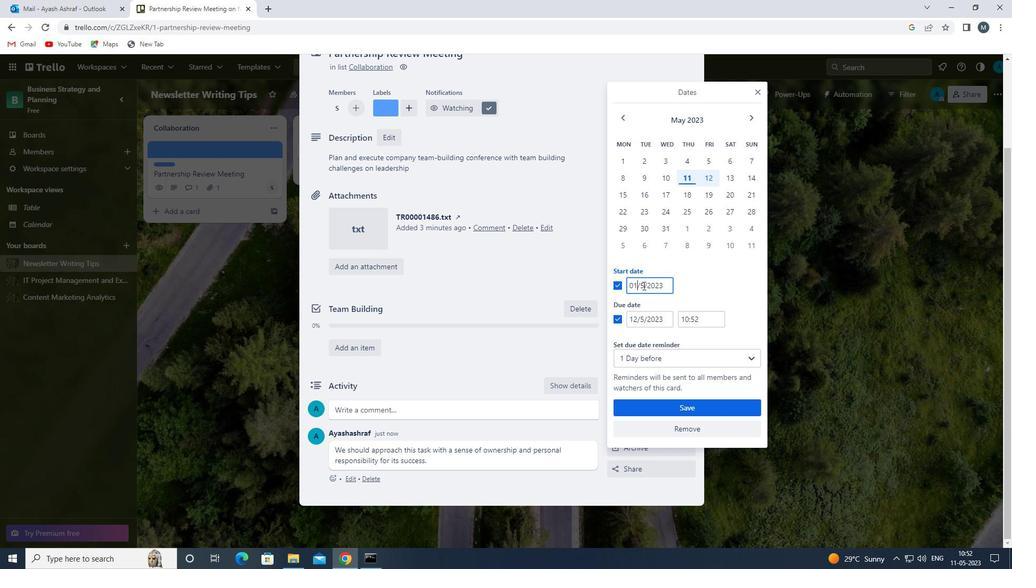 
Action: Mouse moved to (654, 286)
Screenshot: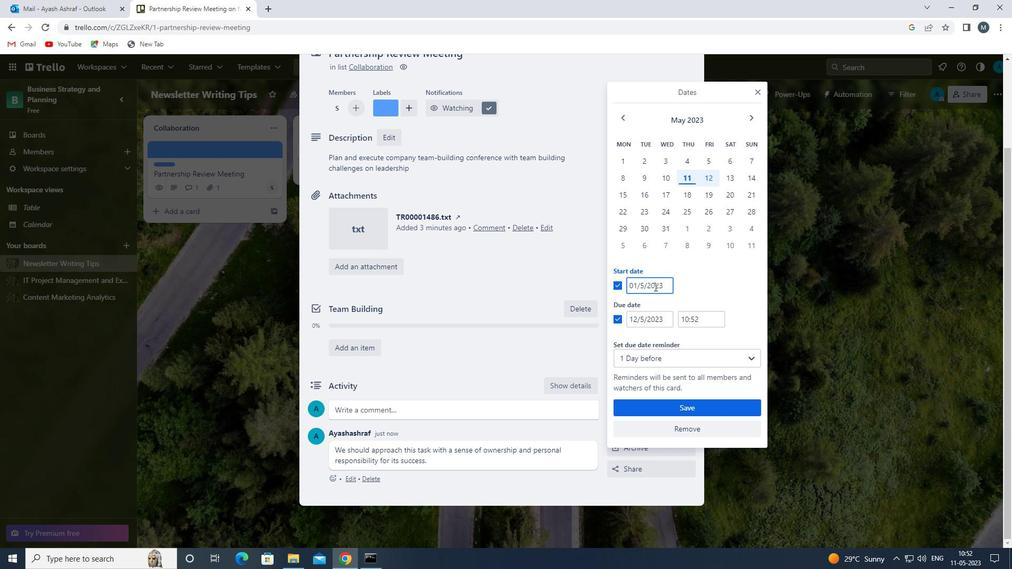 
Action: Key pressed <Key.backspace><<96>><<97>>
Screenshot: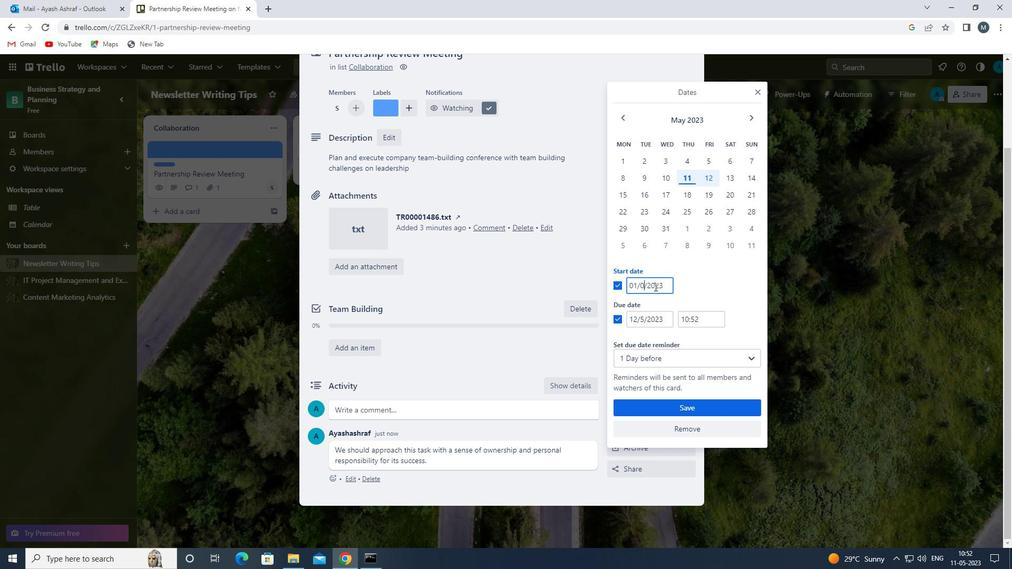 
Action: Mouse moved to (666, 286)
Screenshot: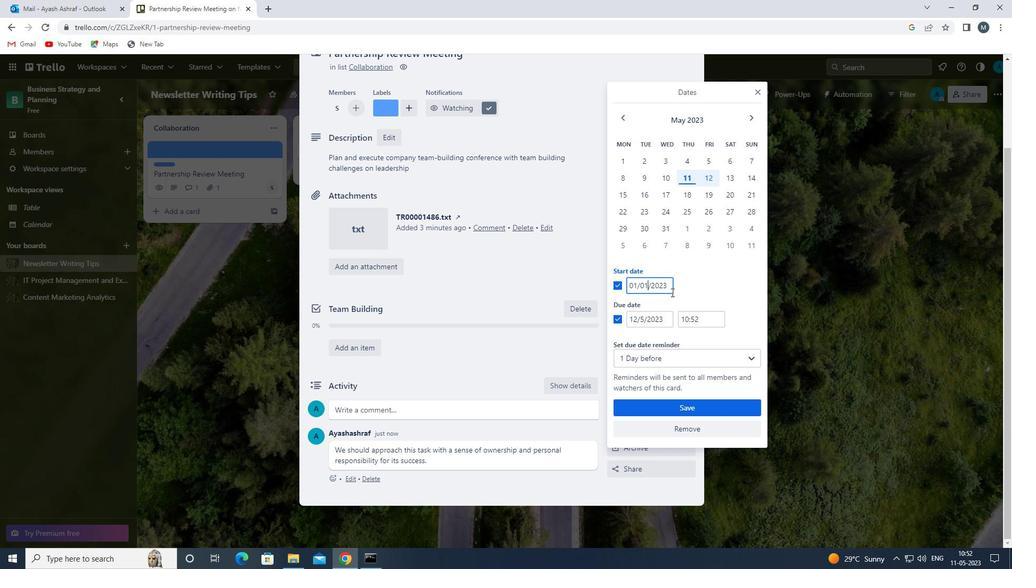 
Action: Mouse pressed left at (666, 286)
Screenshot: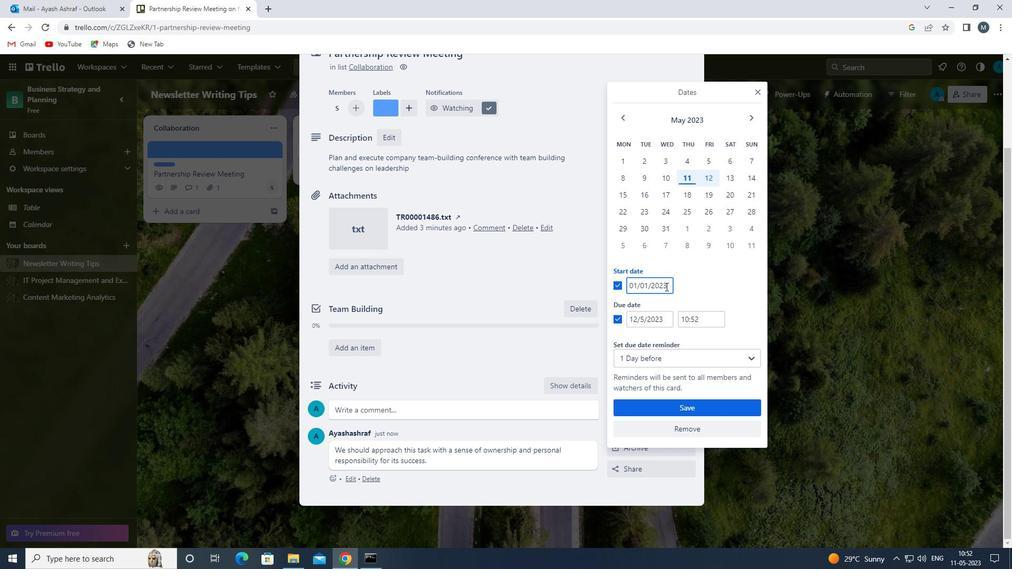 
Action: Key pressed <Key.backspace><Key.backspace><Key.backspace><Key.backspace><<97>><<105>><<96>><<96>>
Screenshot: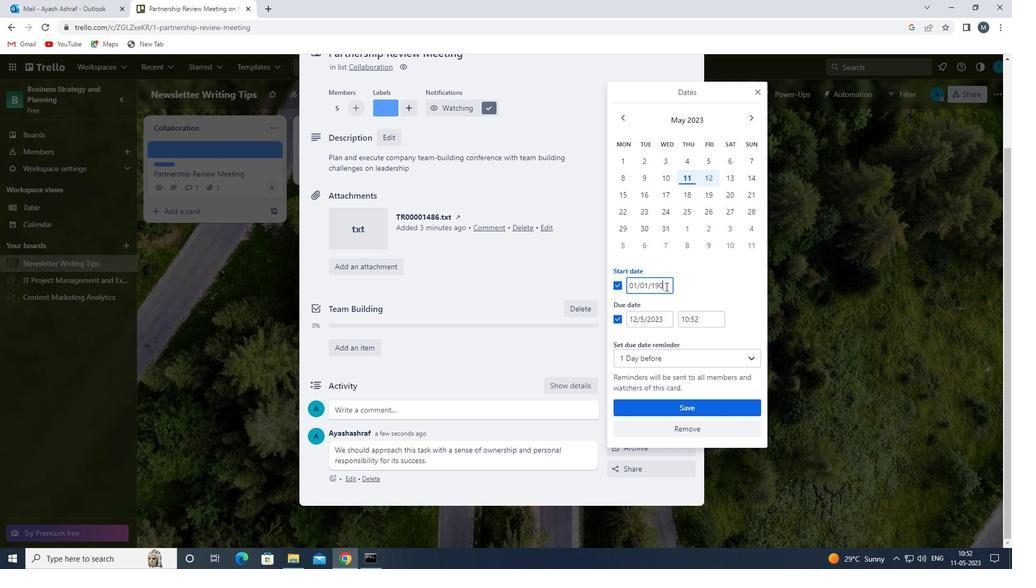 
Action: Mouse moved to (637, 316)
Screenshot: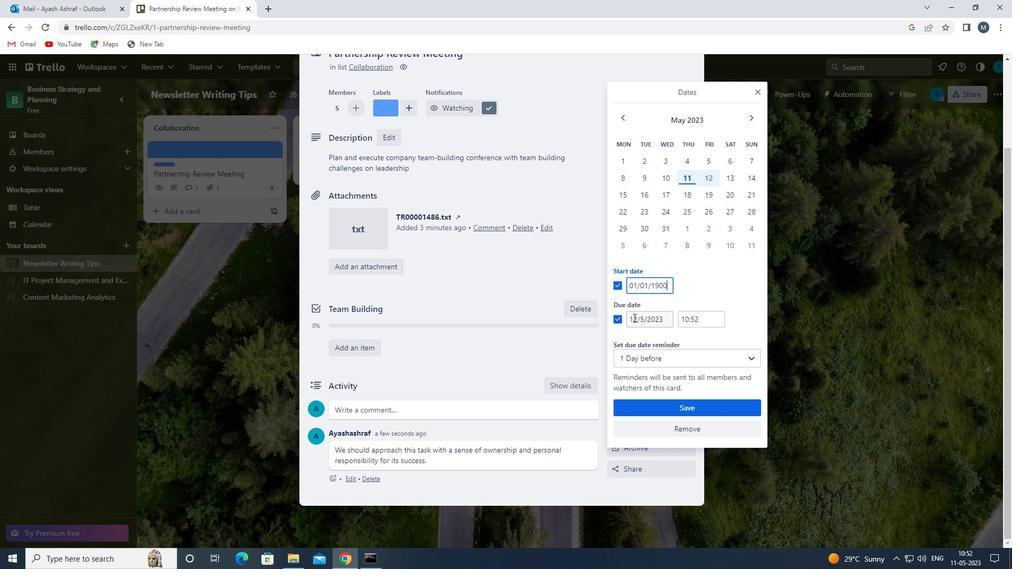
Action: Mouse pressed left at (637, 316)
Screenshot: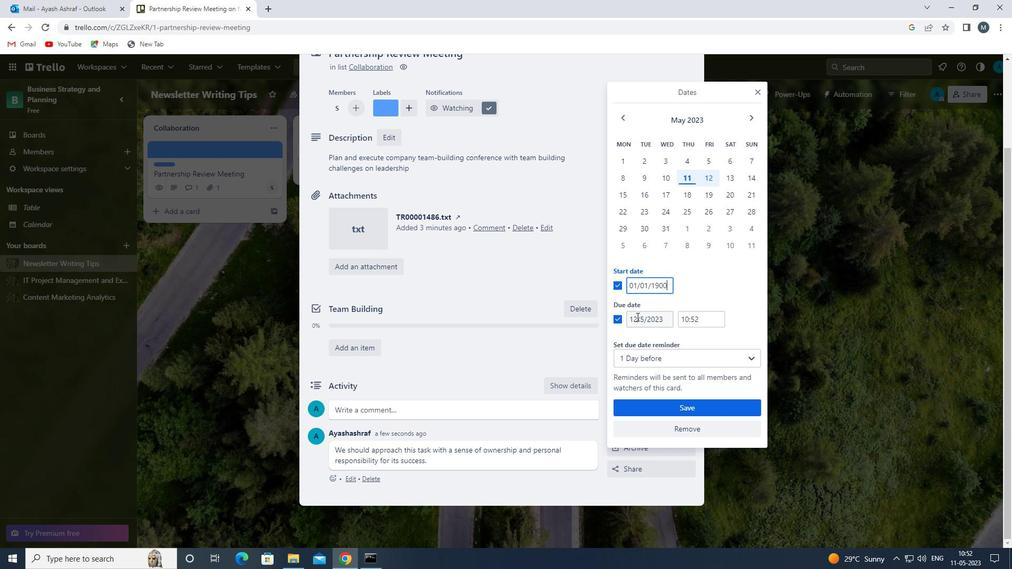 
Action: Mouse moved to (650, 314)
Screenshot: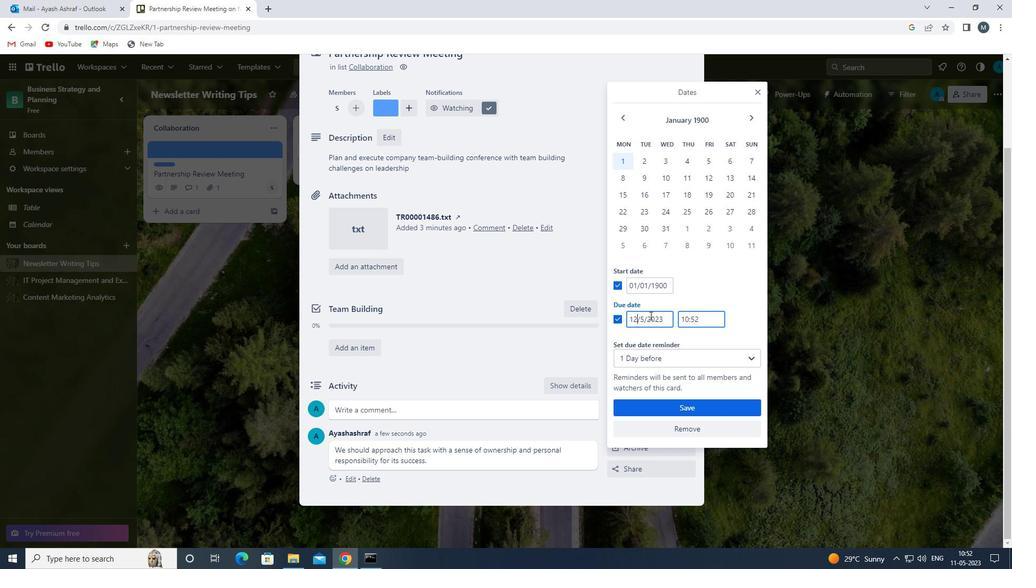 
Action: Key pressed <Key.backspace><Key.backspace><<96>><<104>>
Screenshot: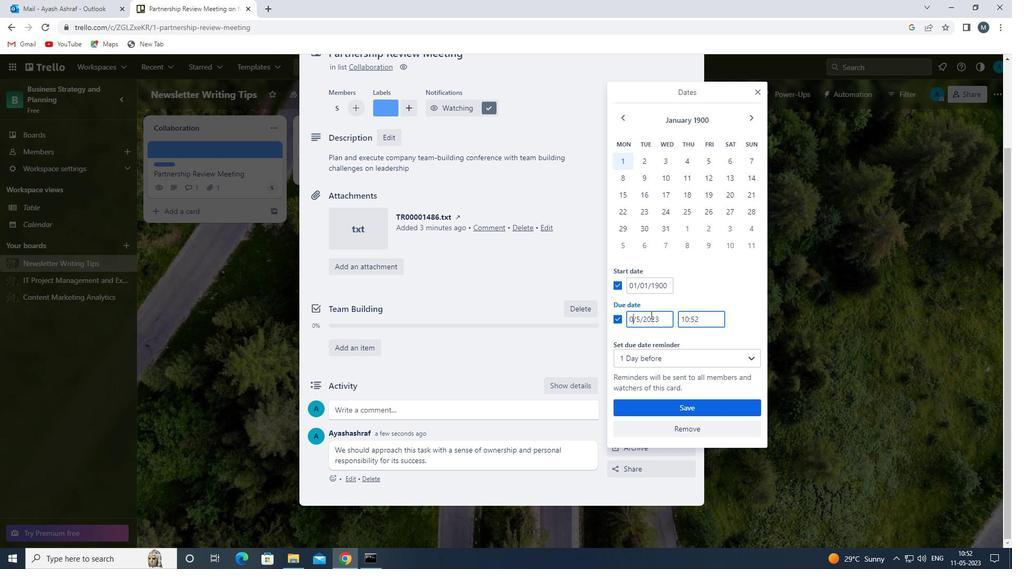 
Action: Mouse moved to (643, 319)
Screenshot: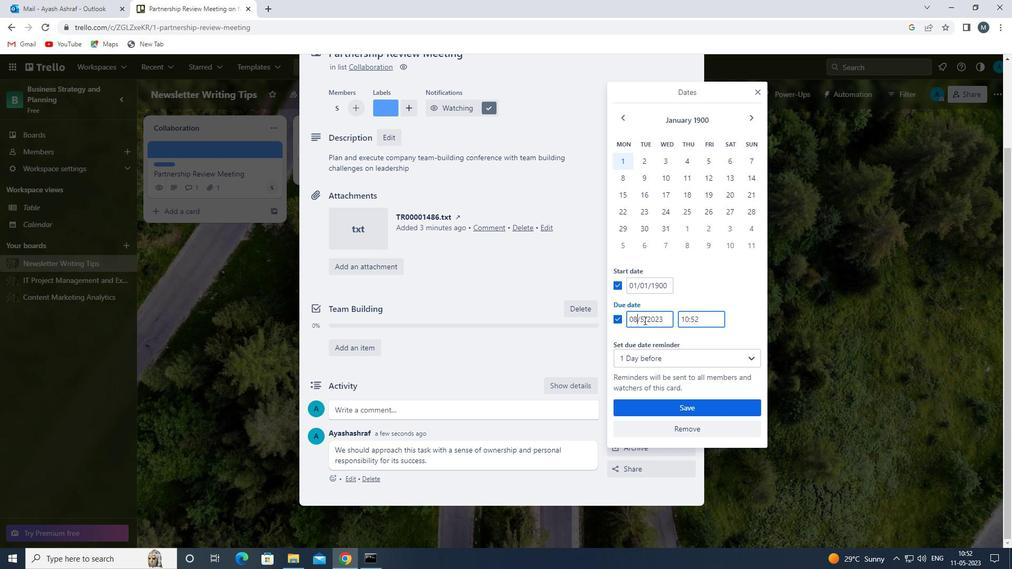 
Action: Mouse pressed left at (643, 319)
Screenshot: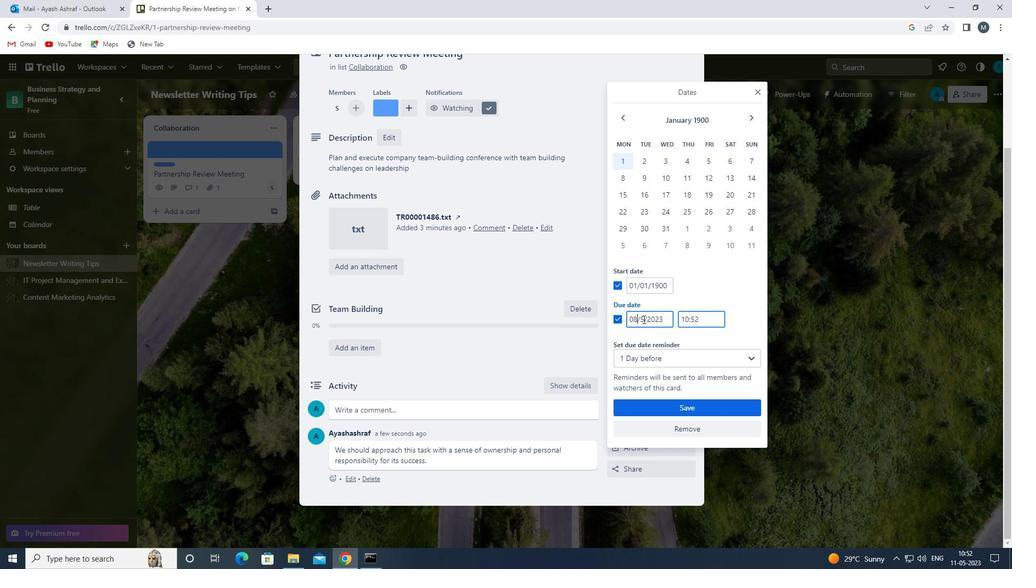 
Action: Mouse moved to (650, 319)
Screenshot: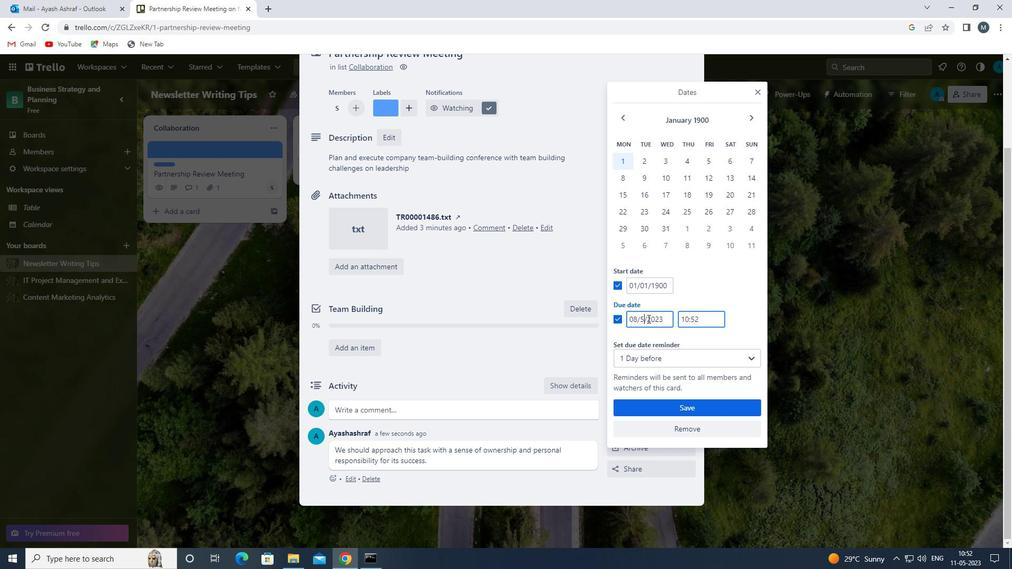 
Action: Key pressed <Key.backspace><<96>>
Screenshot: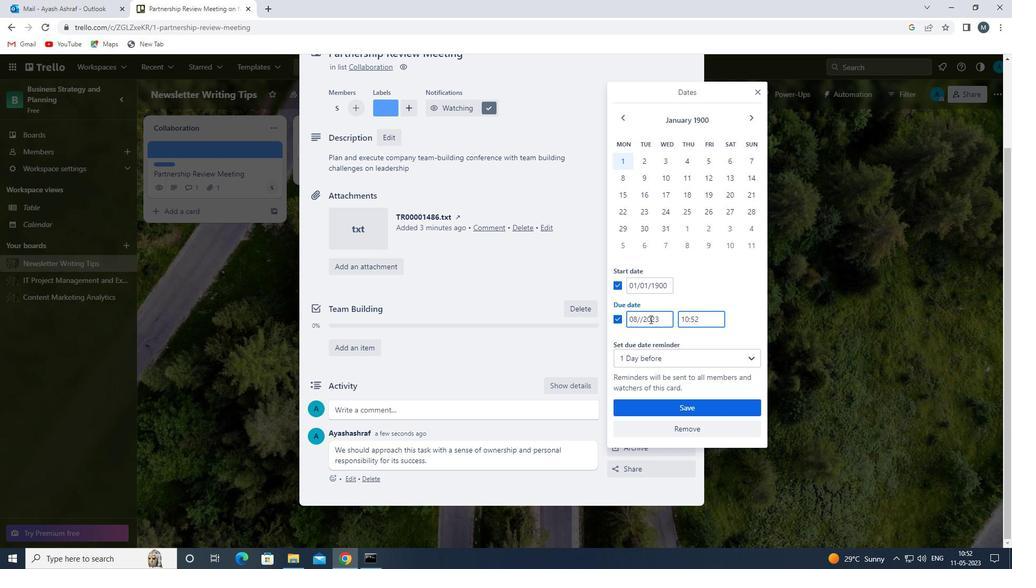
Action: Mouse moved to (650, 319)
Screenshot: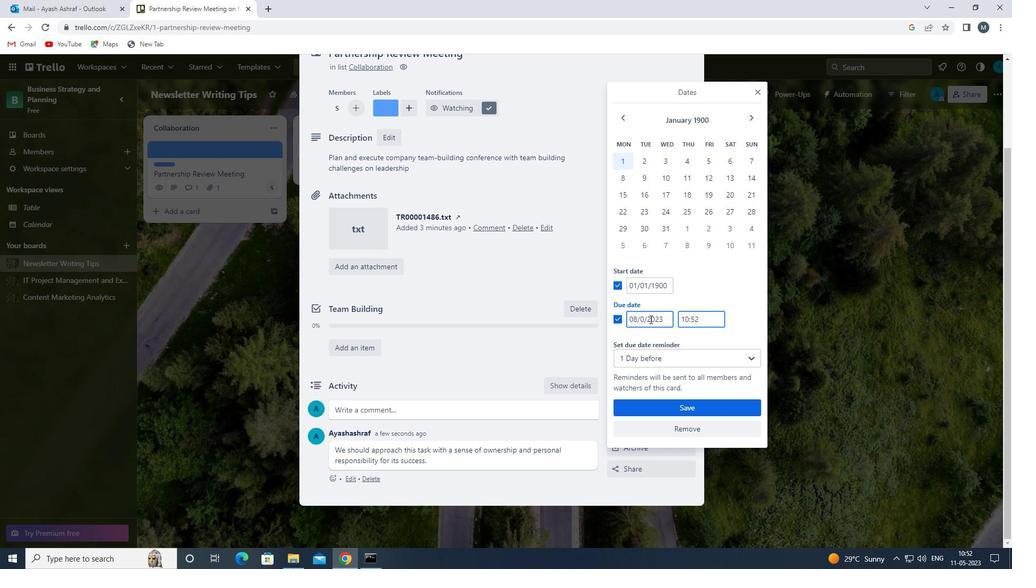 
Action: Key pressed <<97>>
Screenshot: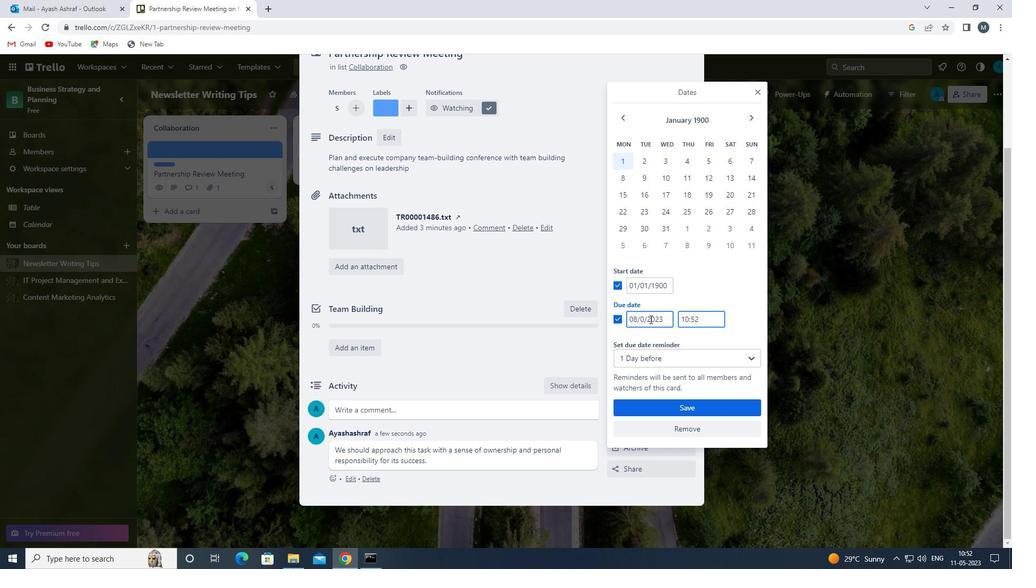 
Action: Mouse moved to (667, 320)
Screenshot: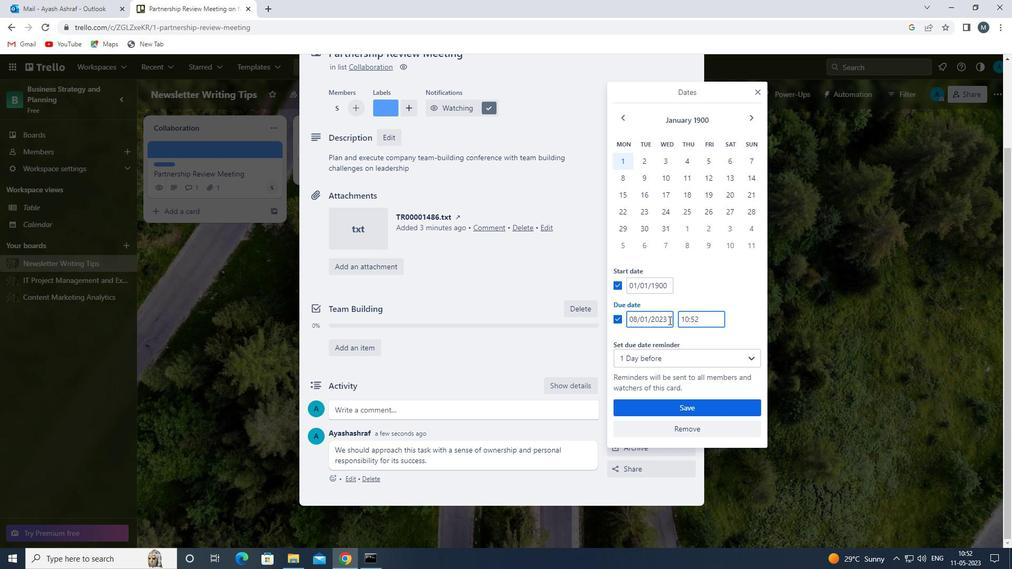 
Action: Mouse pressed left at (667, 320)
Screenshot: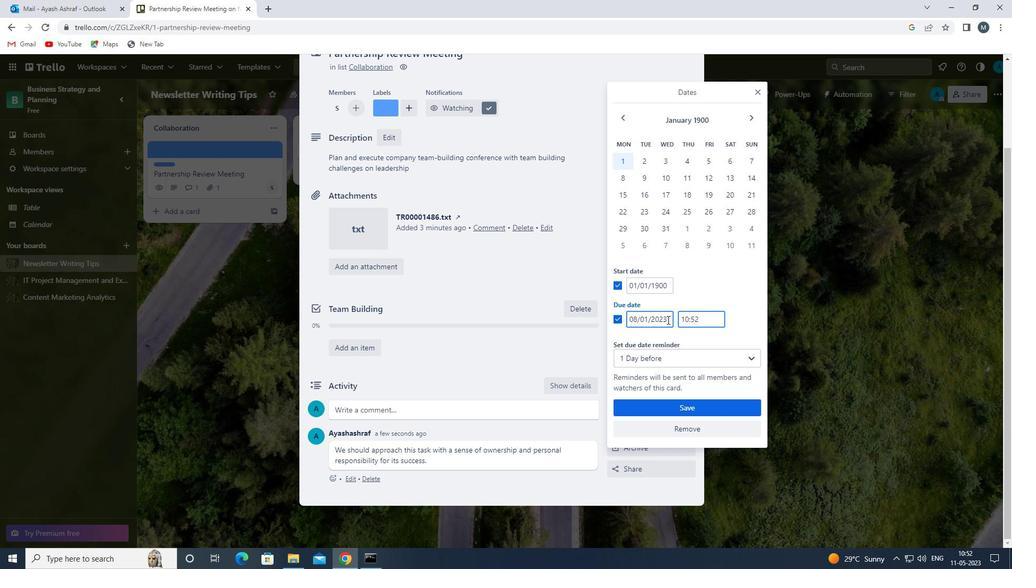 
Action: Mouse moved to (670, 319)
Screenshot: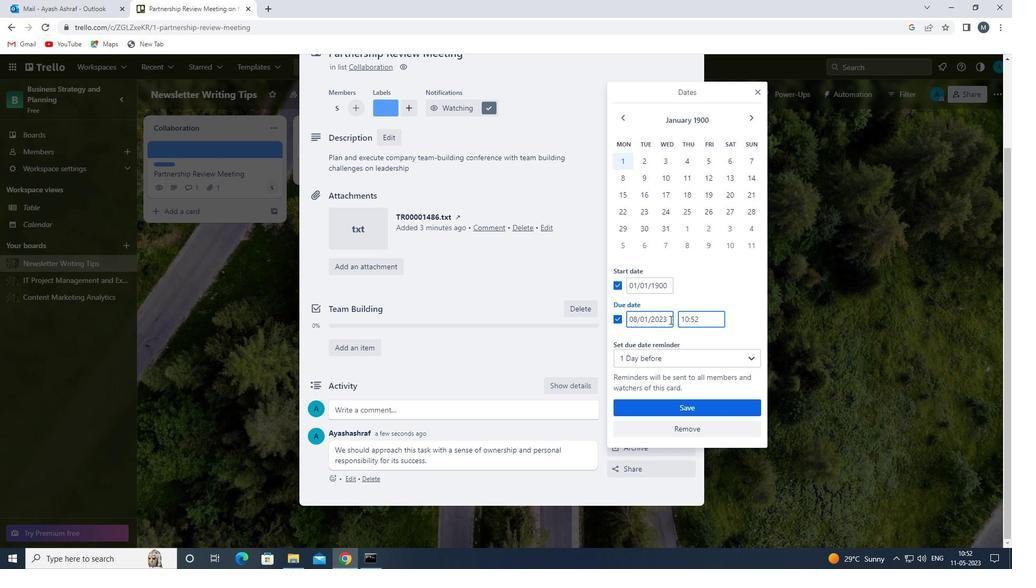 
Action: Key pressed <Key.backspace><Key.backspace><Key.backspace><Key.backspace><<97>><<105>><<96>><<96>>
Screenshot: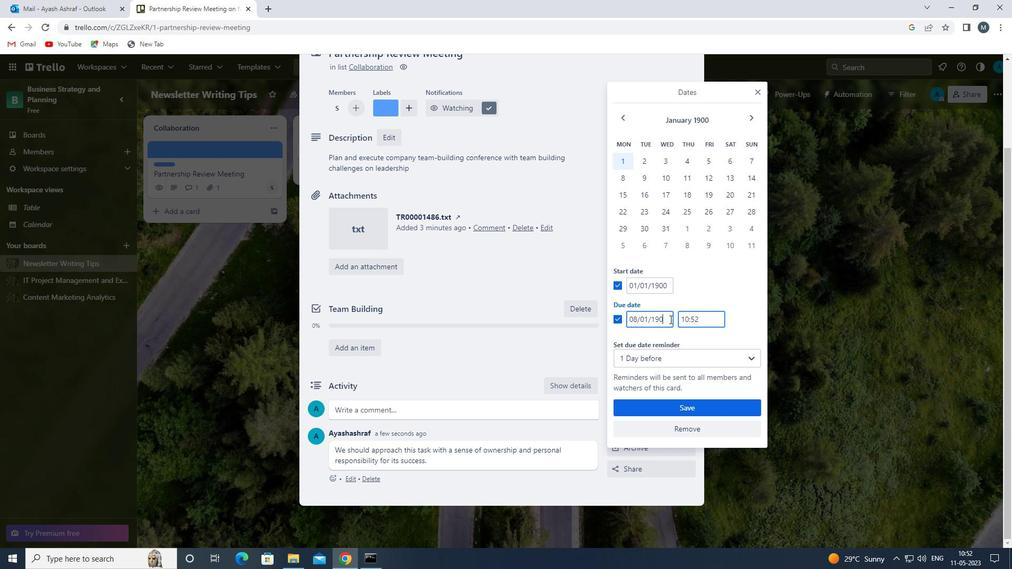 
Action: Mouse moved to (660, 408)
Screenshot: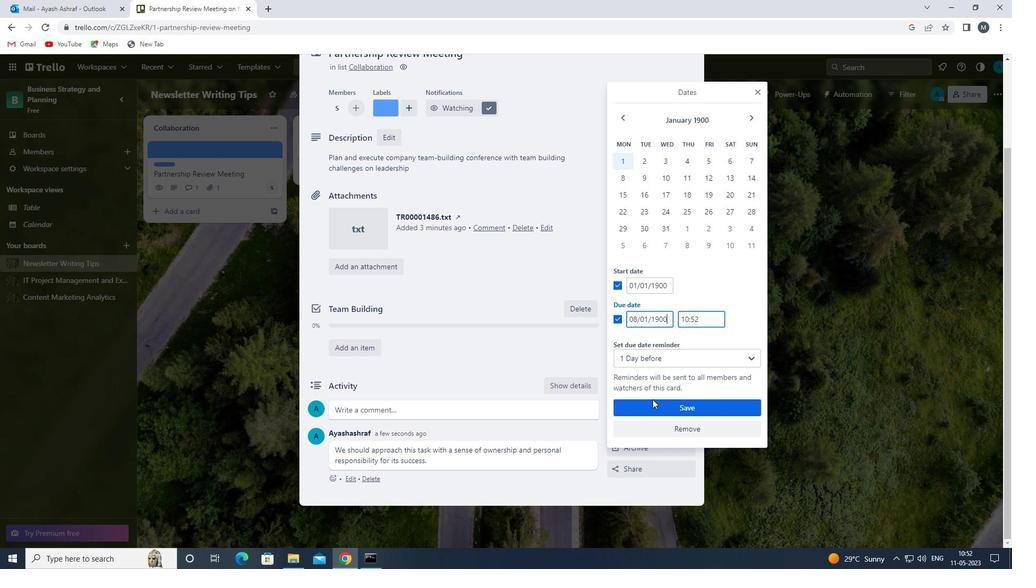 
Action: Mouse pressed left at (660, 408)
Screenshot: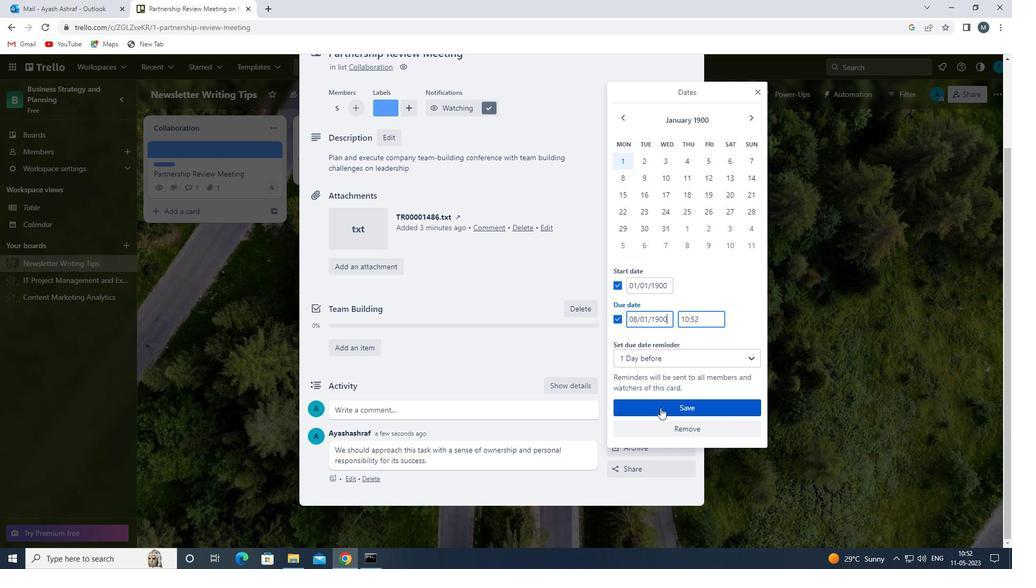 
Action: Mouse moved to (547, 343)
Screenshot: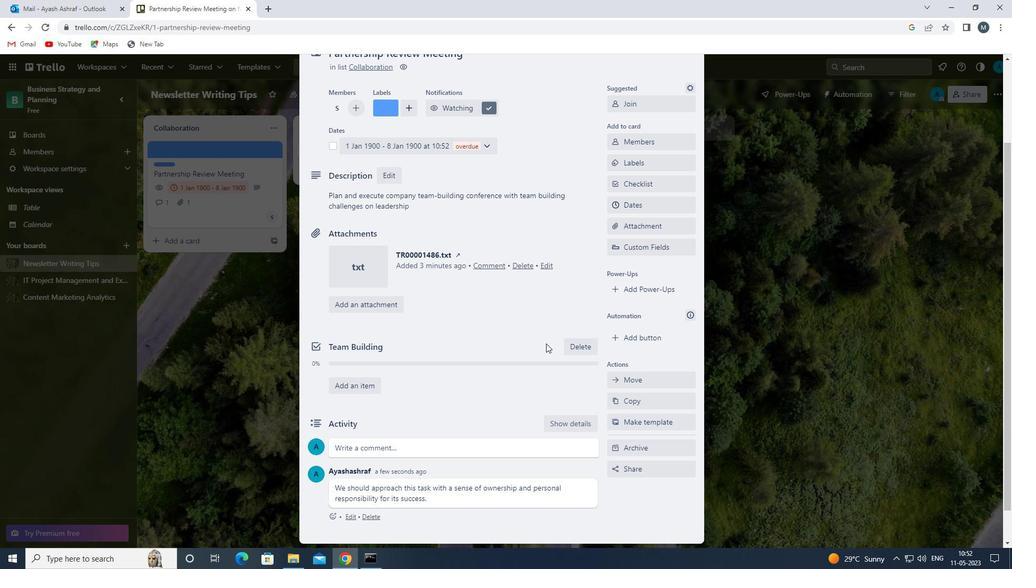 
